 Task: Find connections with filter location Jinhua with filter topic #training with filter profile language Potuguese with filter current company UEM Group Berhad with filter school Sardar Patel University, Vallabh Vidyanagar with filter industry Rail Transportation with filter service category Management Consulting with filter keywords title Graphic Designer
Action: Mouse moved to (522, 66)
Screenshot: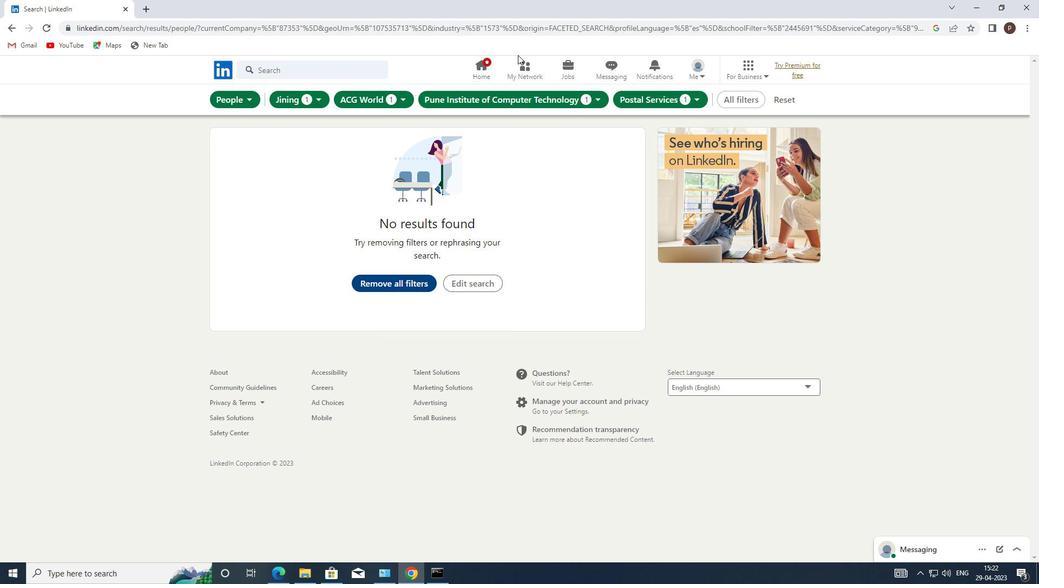 
Action: Mouse pressed left at (522, 66)
Screenshot: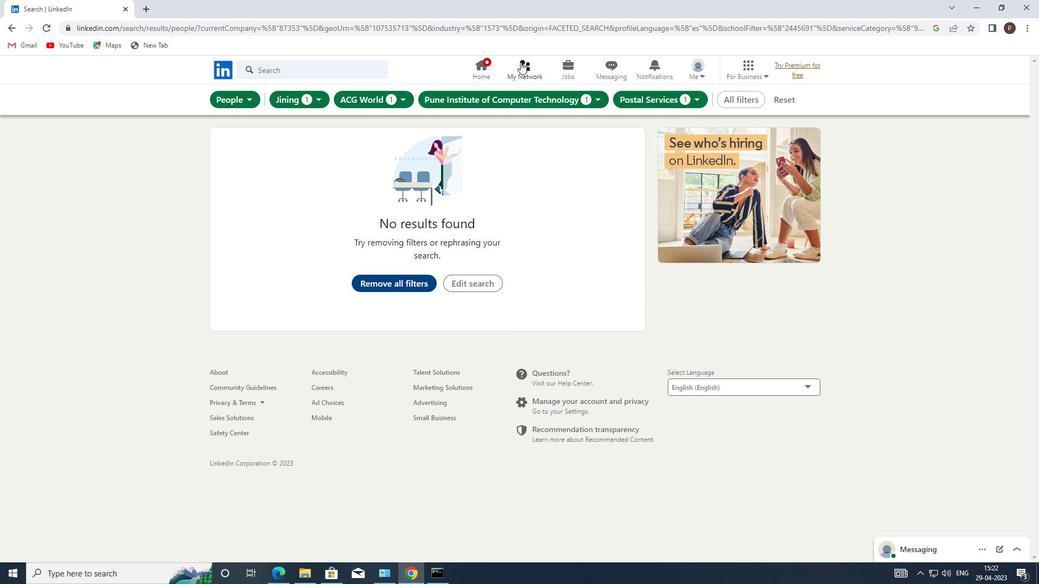 
Action: Mouse moved to (285, 131)
Screenshot: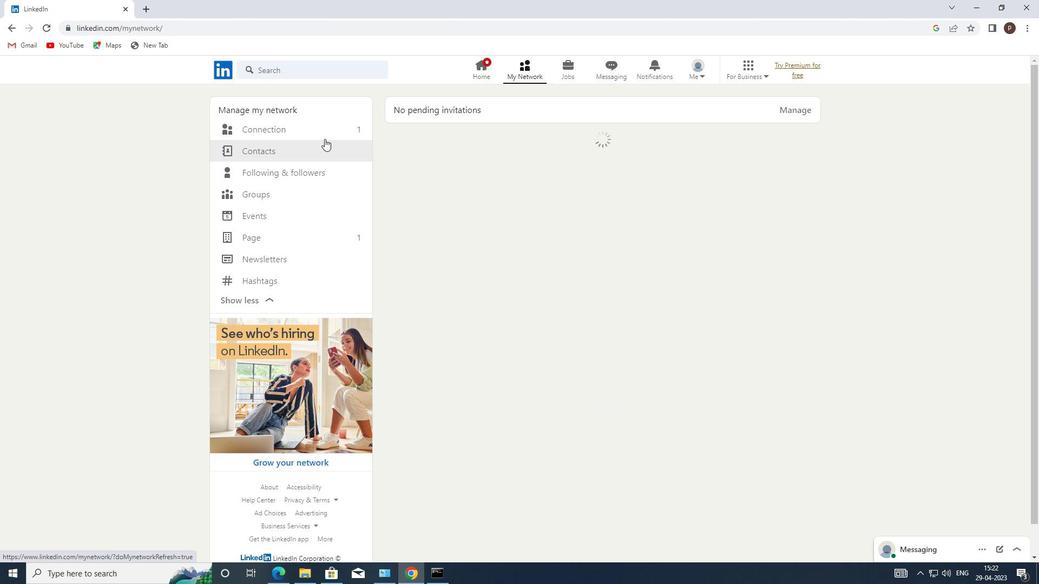 
Action: Mouse pressed left at (285, 131)
Screenshot: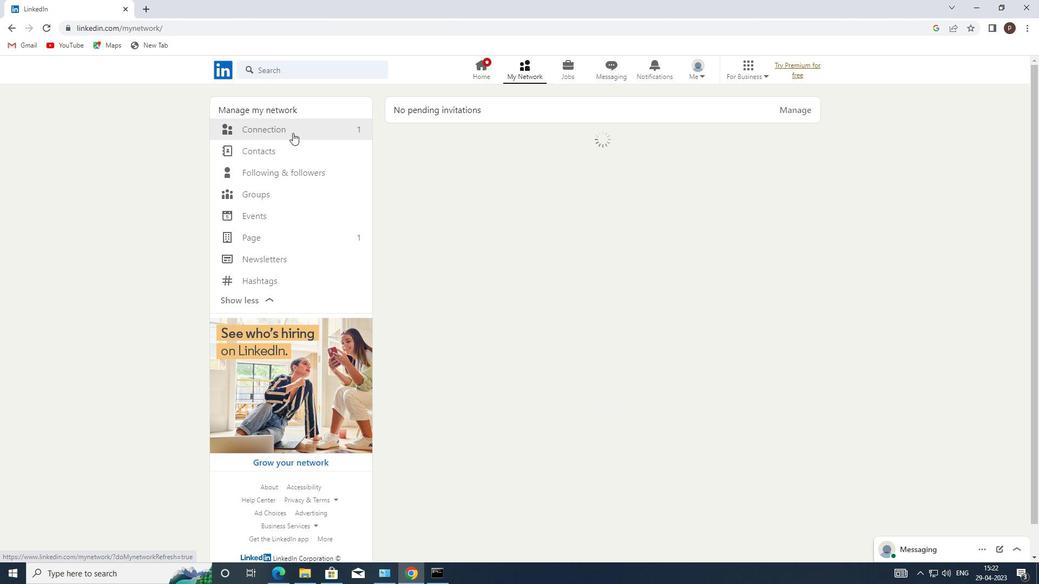 
Action: Mouse moved to (609, 124)
Screenshot: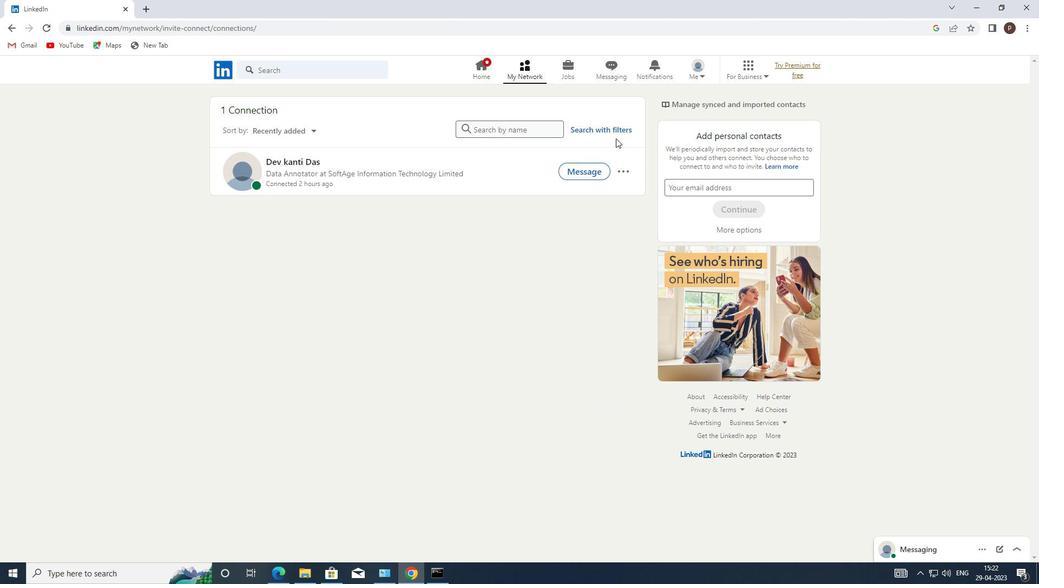 
Action: Mouse pressed left at (609, 124)
Screenshot: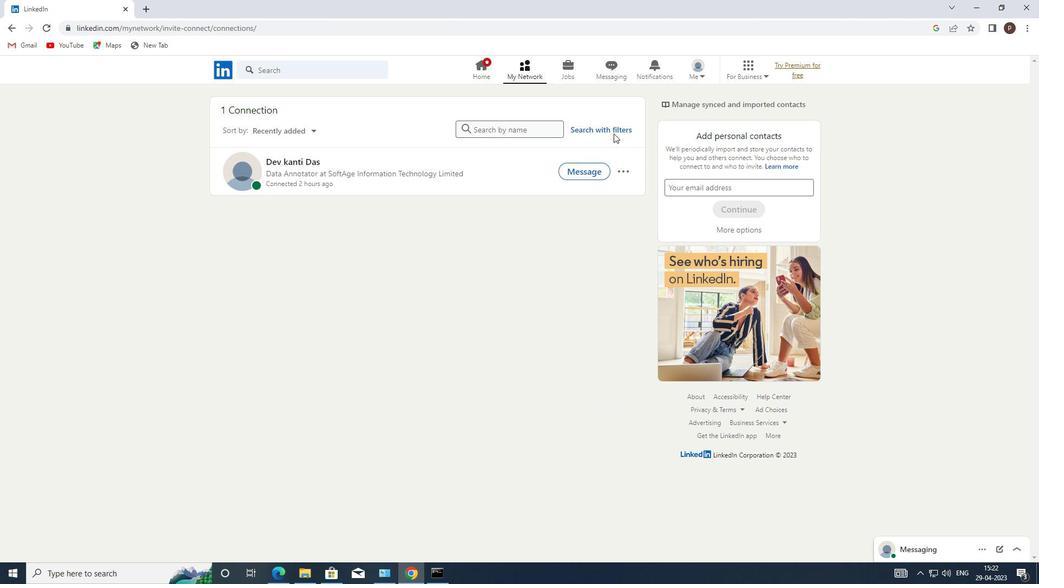 
Action: Mouse moved to (552, 93)
Screenshot: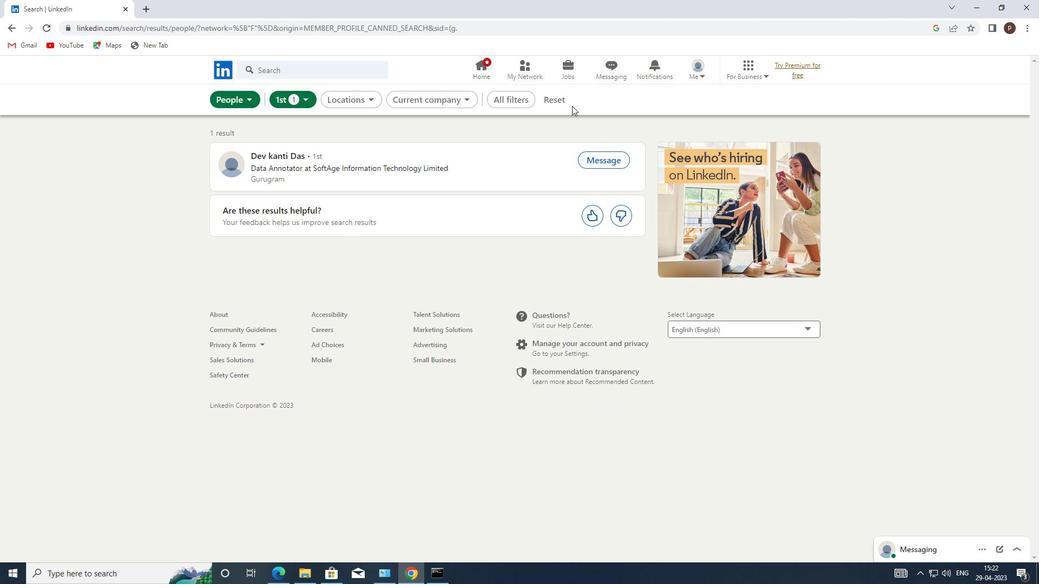 
Action: Mouse pressed left at (552, 93)
Screenshot: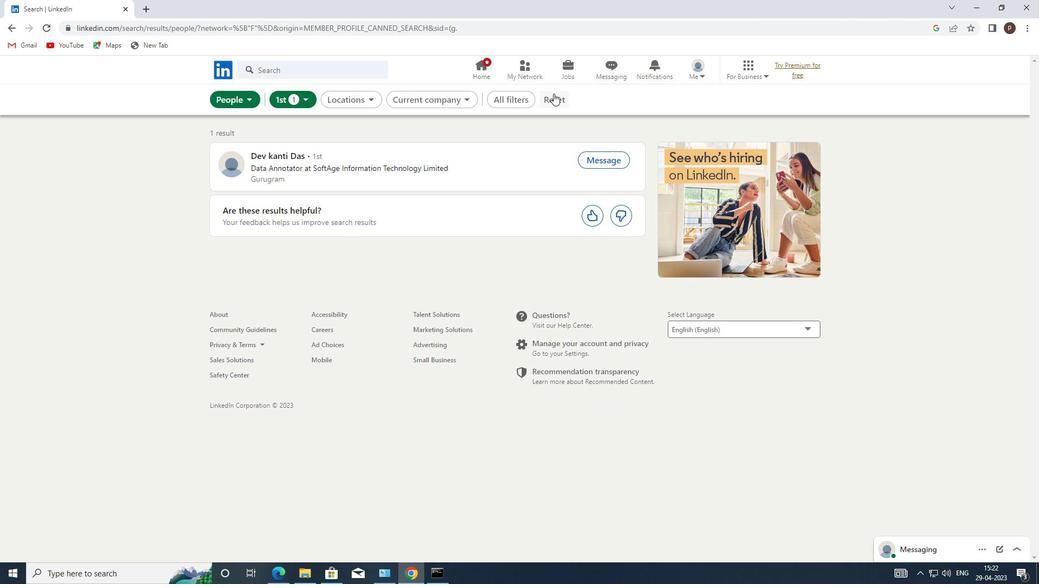 
Action: Mouse moved to (543, 100)
Screenshot: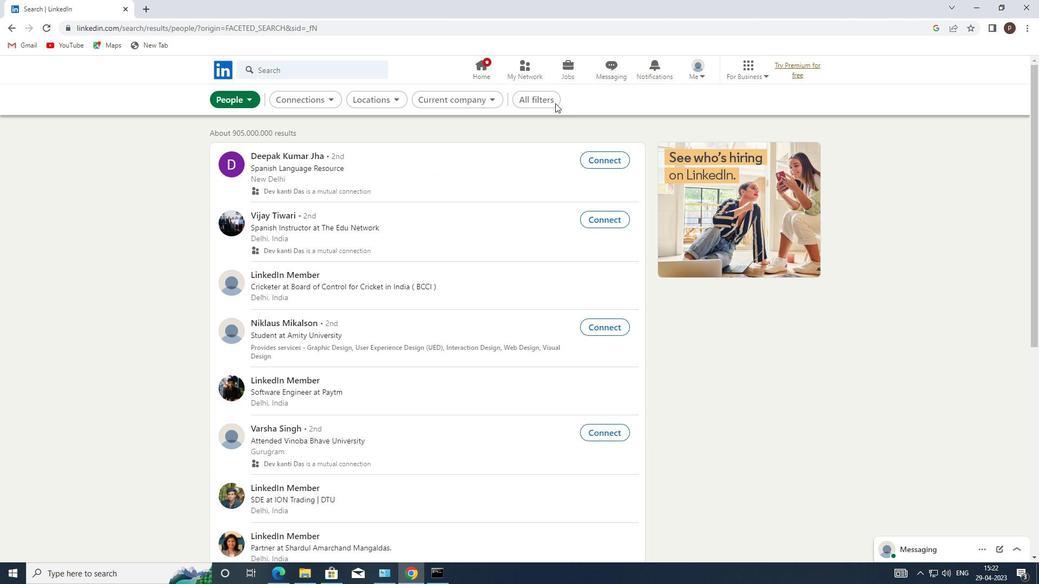 
Action: Mouse pressed left at (543, 100)
Screenshot: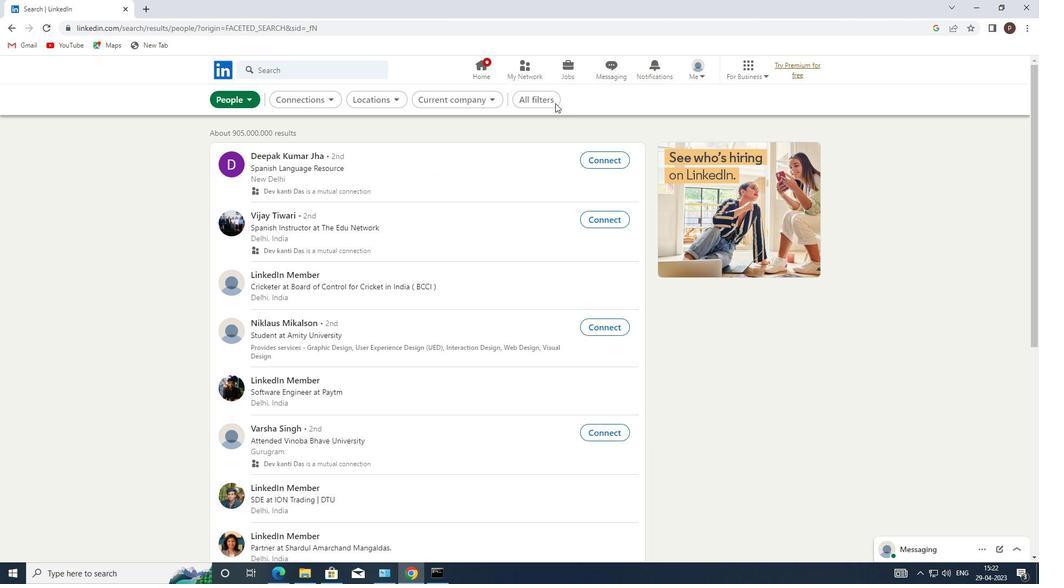 
Action: Mouse moved to (851, 339)
Screenshot: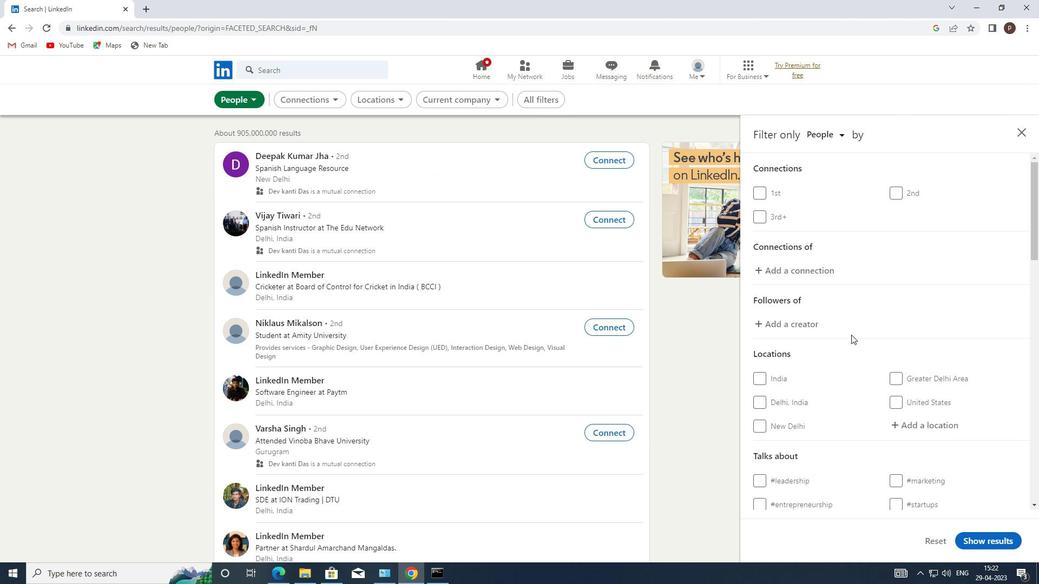 
Action: Mouse scrolled (851, 339) with delta (0, 0)
Screenshot: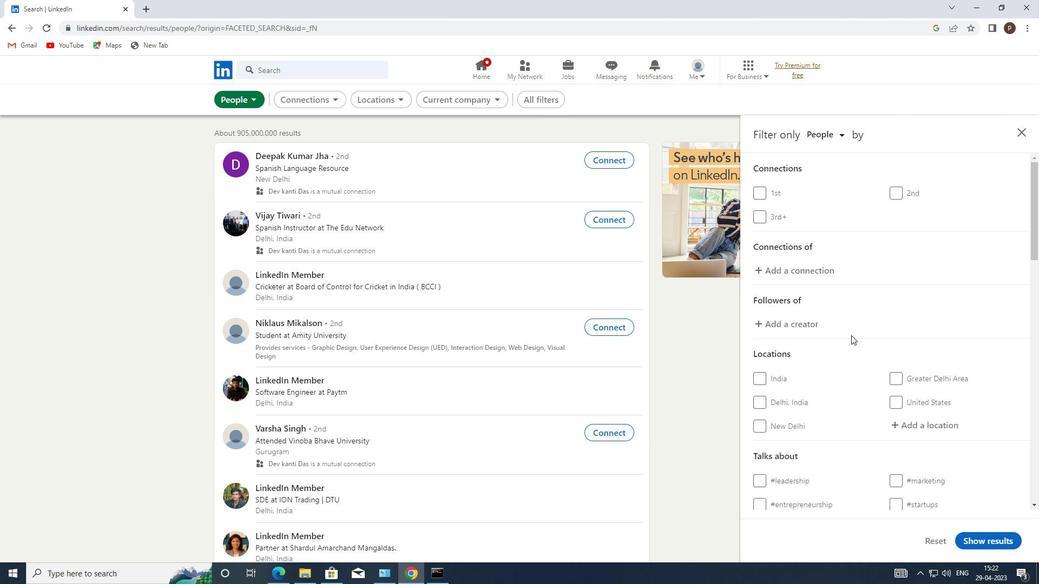 
Action: Mouse scrolled (851, 339) with delta (0, 0)
Screenshot: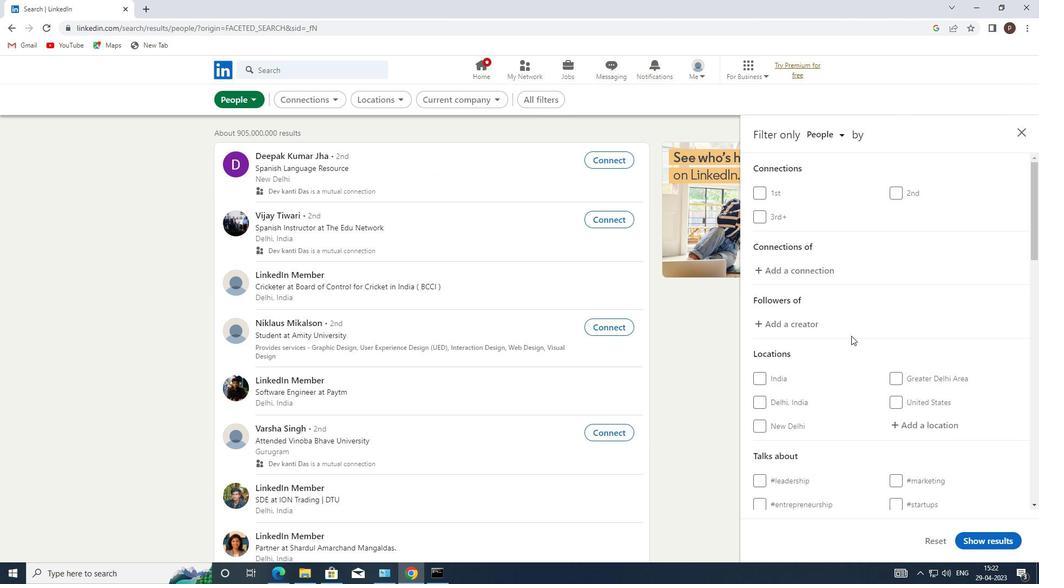 
Action: Mouse moved to (903, 317)
Screenshot: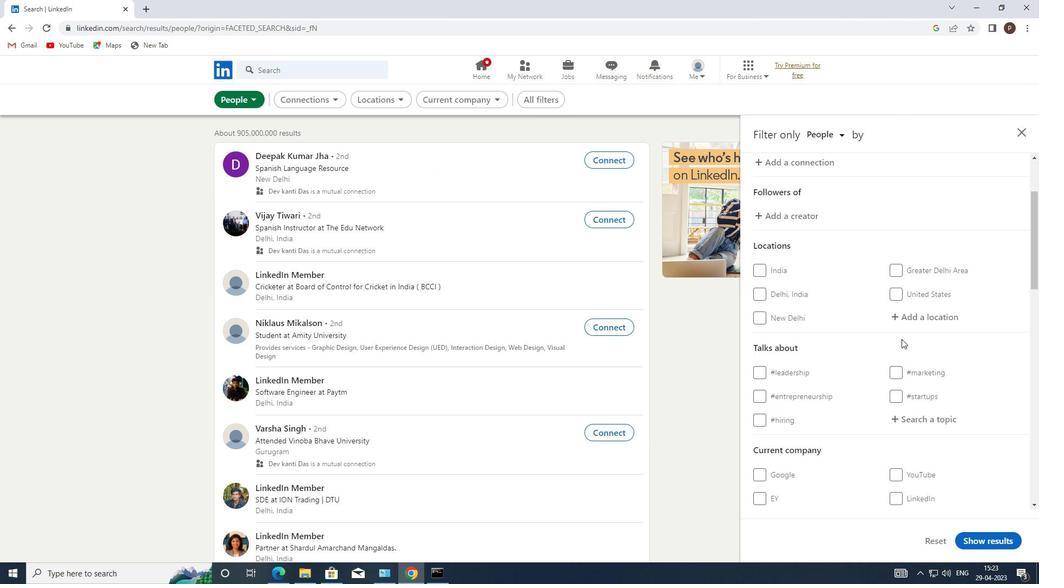 
Action: Mouse pressed left at (903, 317)
Screenshot: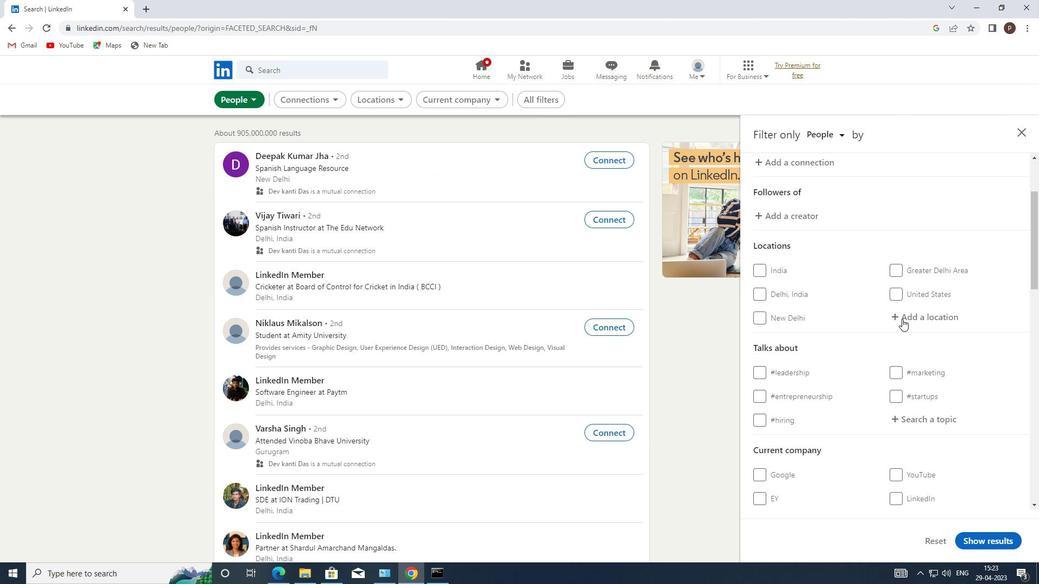 
Action: Key pressed j<Key.caps_lock>inhua
Screenshot: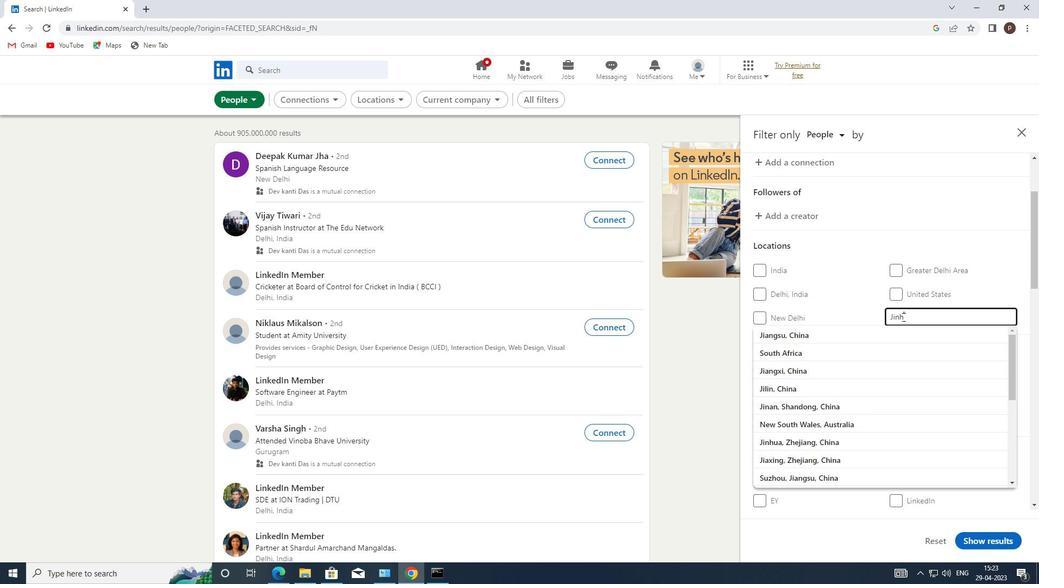 
Action: Mouse moved to (840, 330)
Screenshot: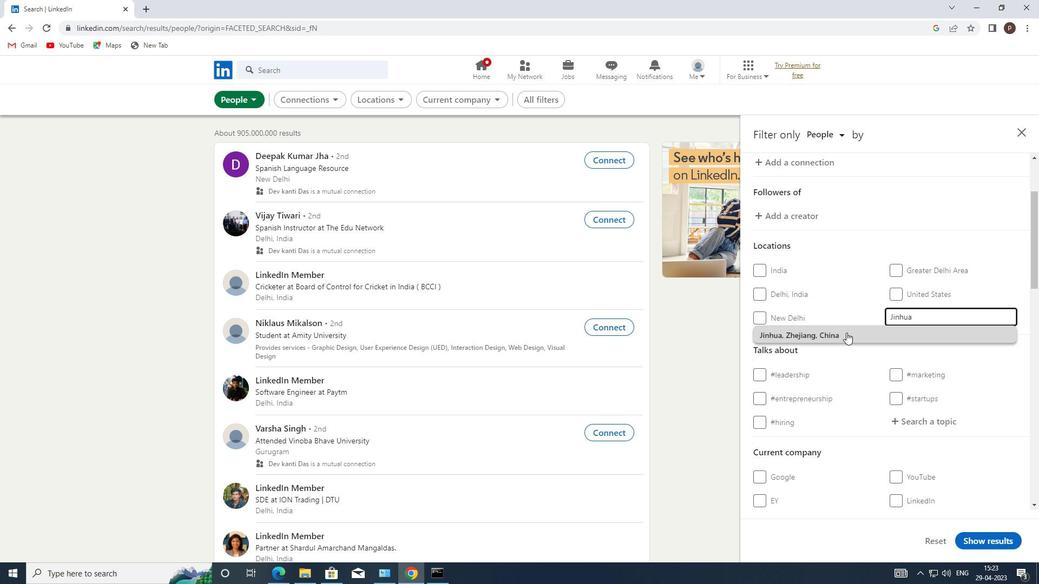 
Action: Mouse pressed left at (840, 330)
Screenshot: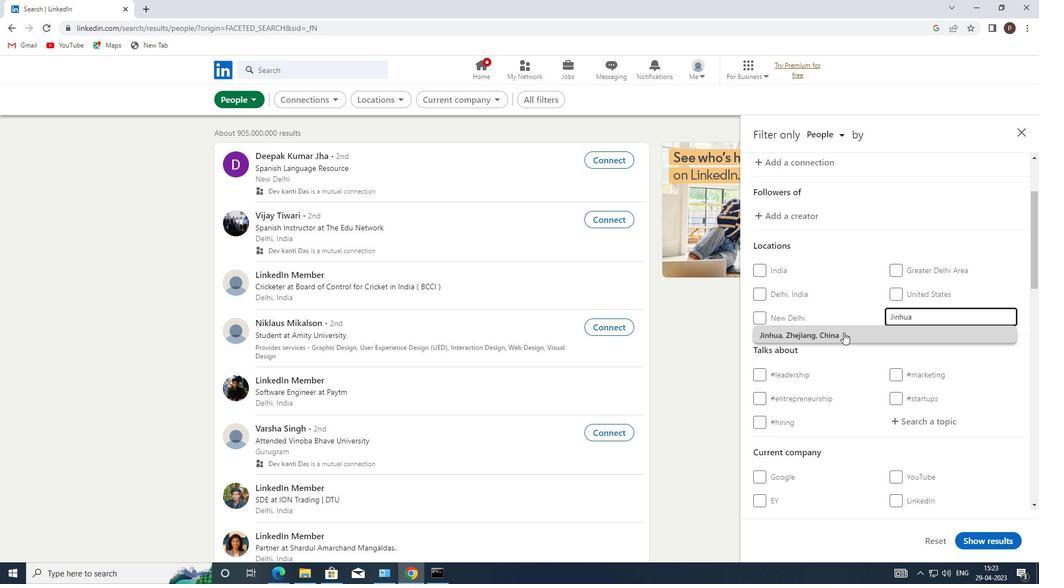 
Action: Mouse moved to (895, 390)
Screenshot: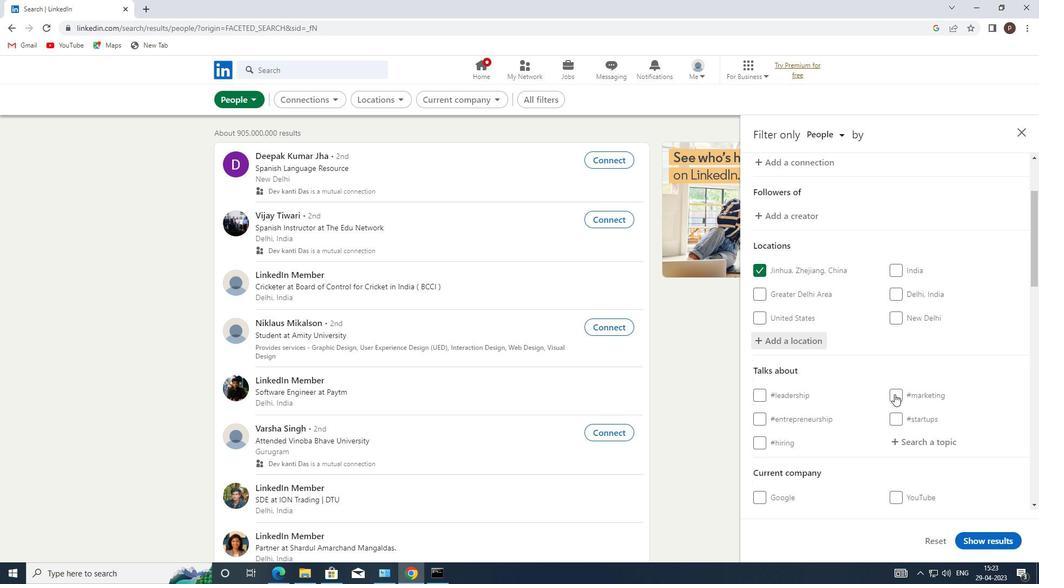 
Action: Mouse scrolled (895, 390) with delta (0, 0)
Screenshot: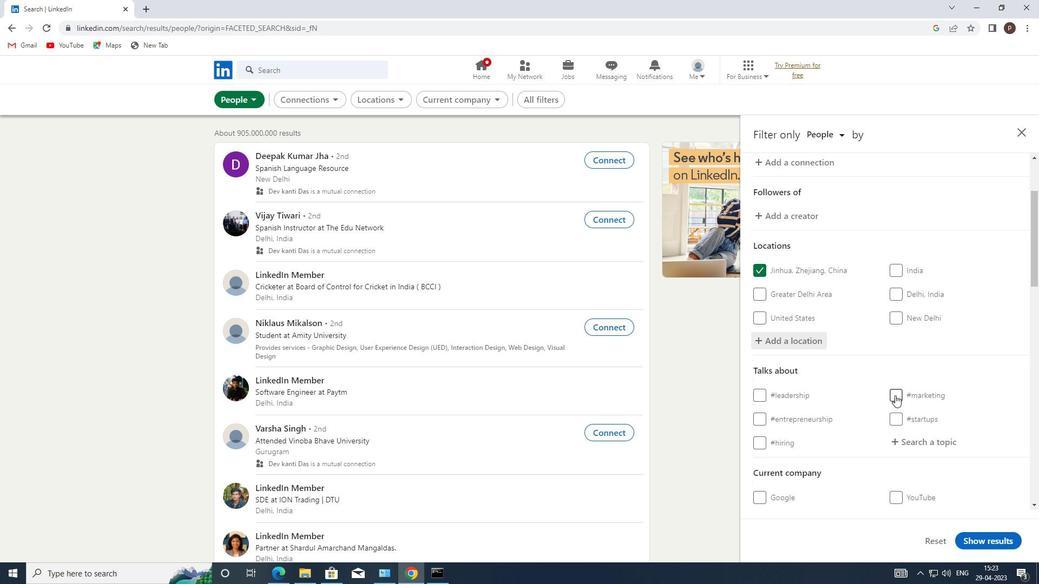 
Action: Mouse moved to (900, 384)
Screenshot: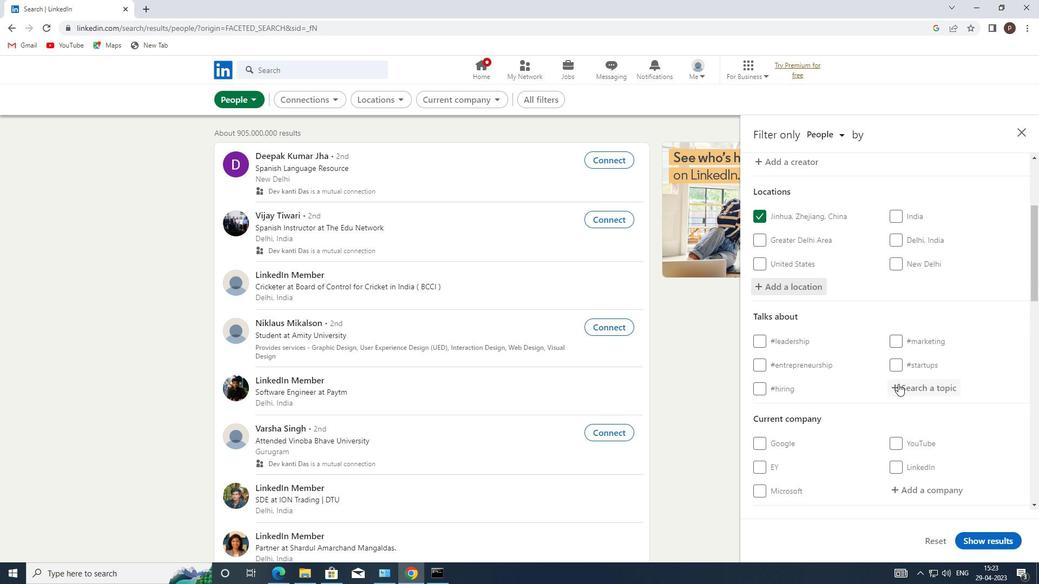 
Action: Mouse pressed left at (900, 384)
Screenshot: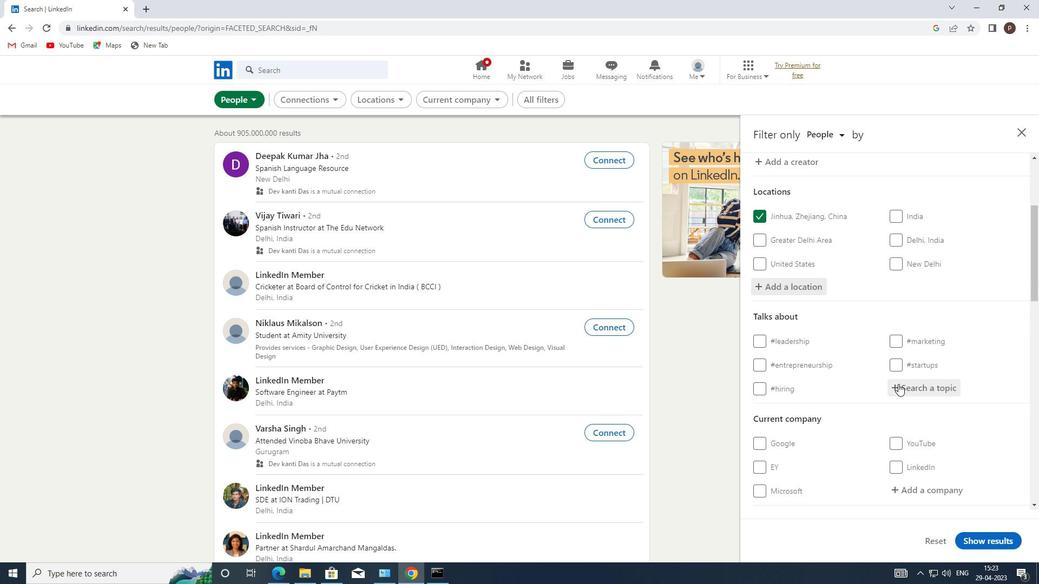 
Action: Key pressed <Key.shift>#TRAINING
Screenshot: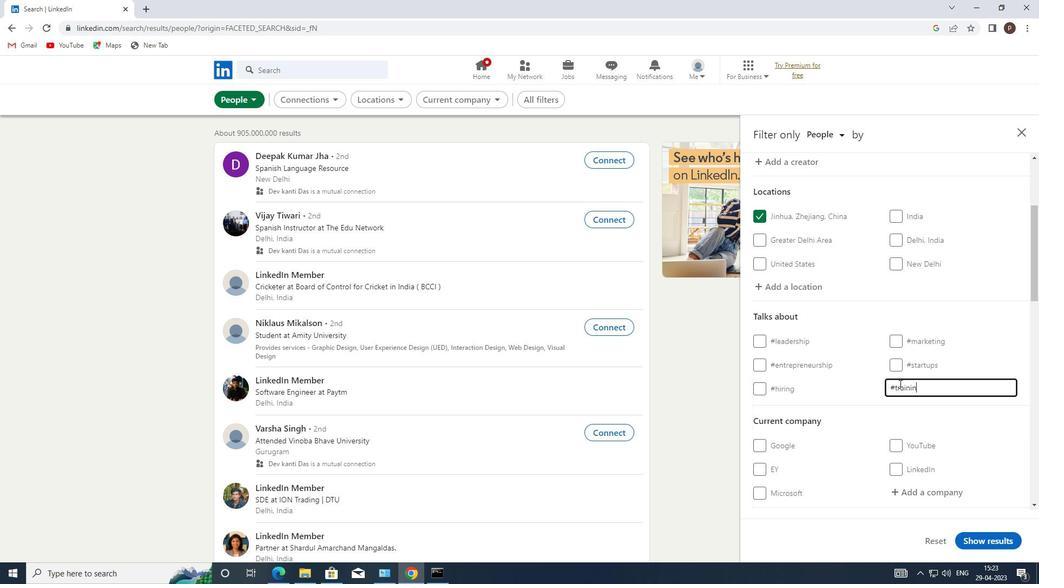 
Action: Mouse moved to (878, 396)
Screenshot: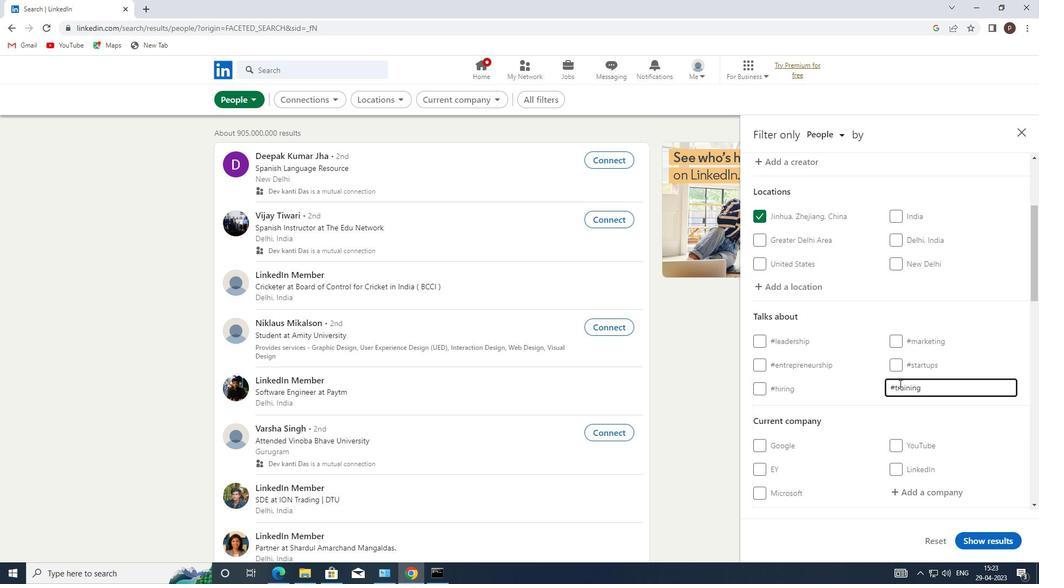 
Action: Mouse scrolled (878, 395) with delta (0, 0)
Screenshot: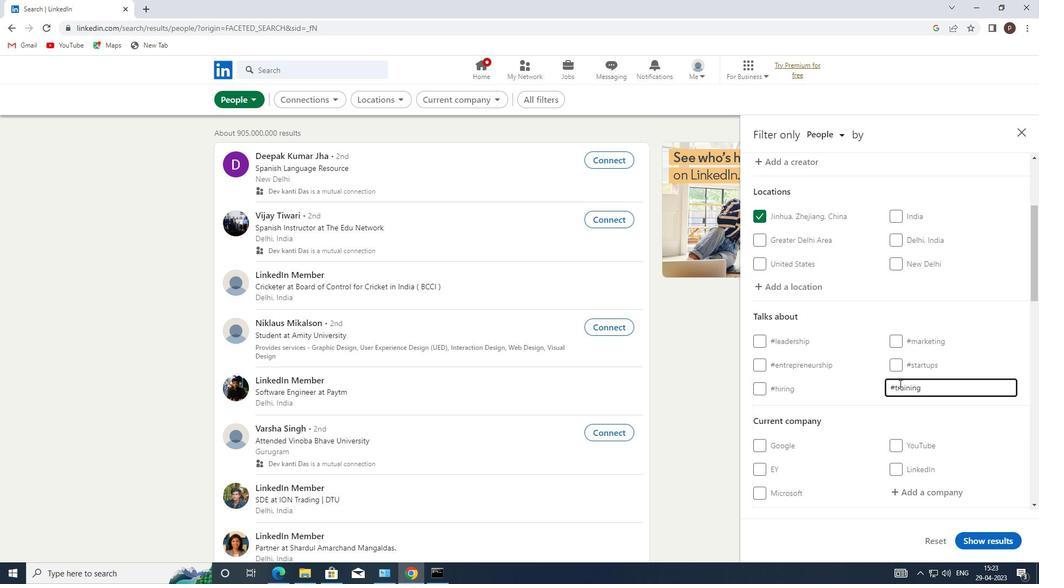 
Action: Mouse moved to (859, 398)
Screenshot: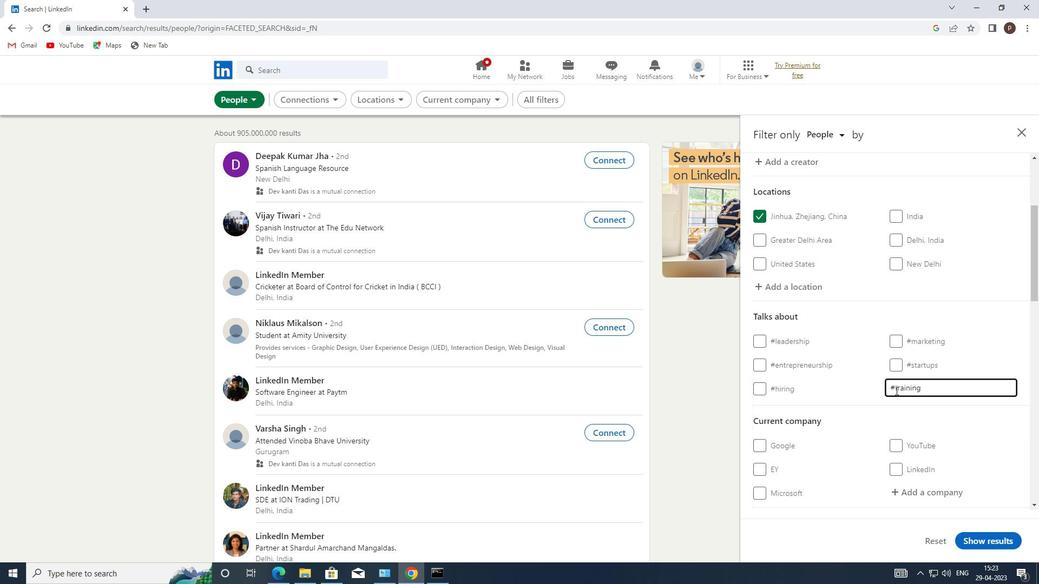 
Action: Mouse scrolled (859, 398) with delta (0, 0)
Screenshot: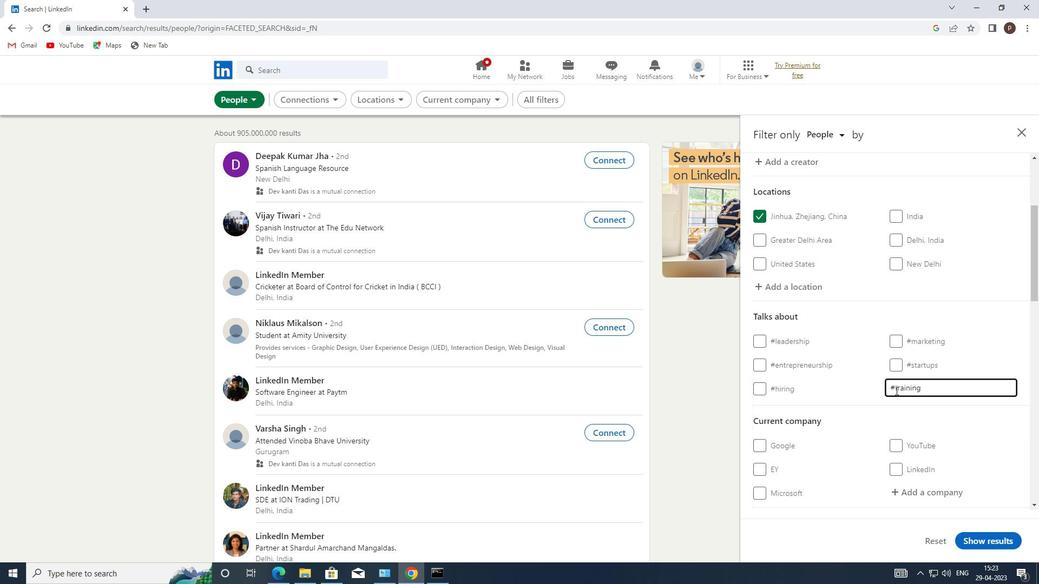 
Action: Mouse scrolled (859, 398) with delta (0, 0)
Screenshot: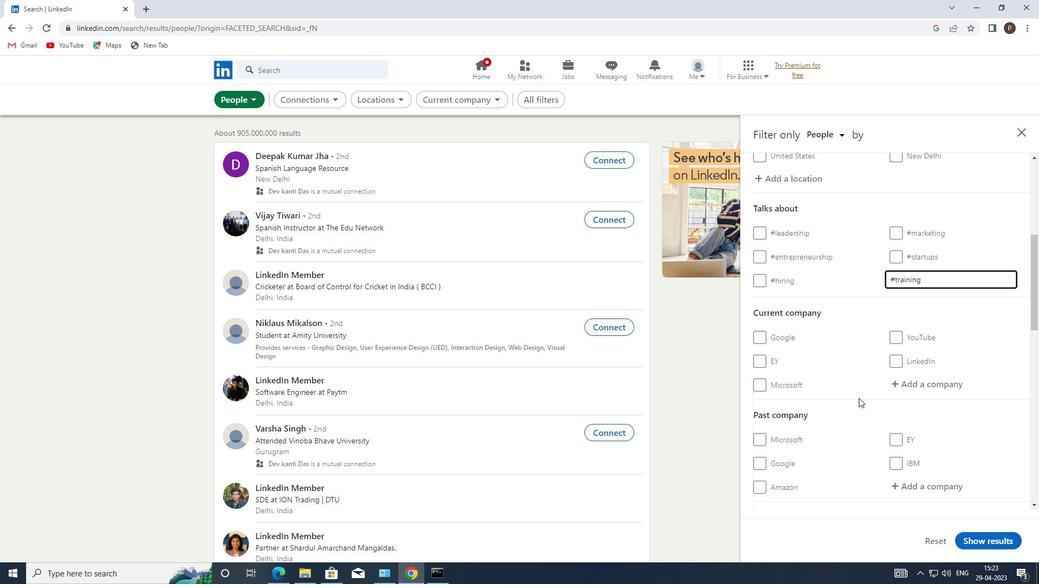 
Action: Mouse scrolled (859, 398) with delta (0, 0)
Screenshot: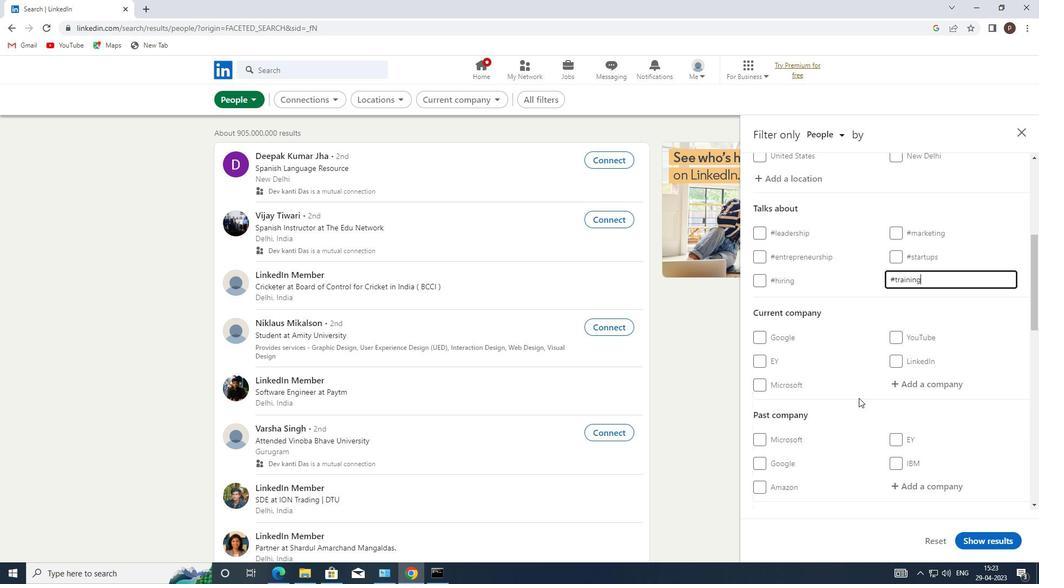 
Action: Mouse scrolled (859, 398) with delta (0, 0)
Screenshot: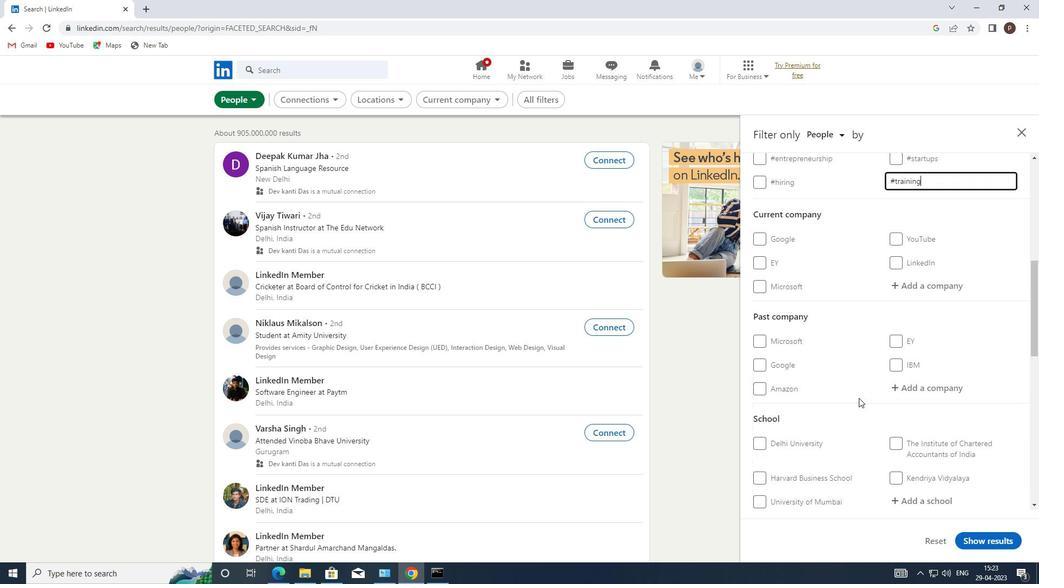 
Action: Mouse scrolled (859, 398) with delta (0, 0)
Screenshot: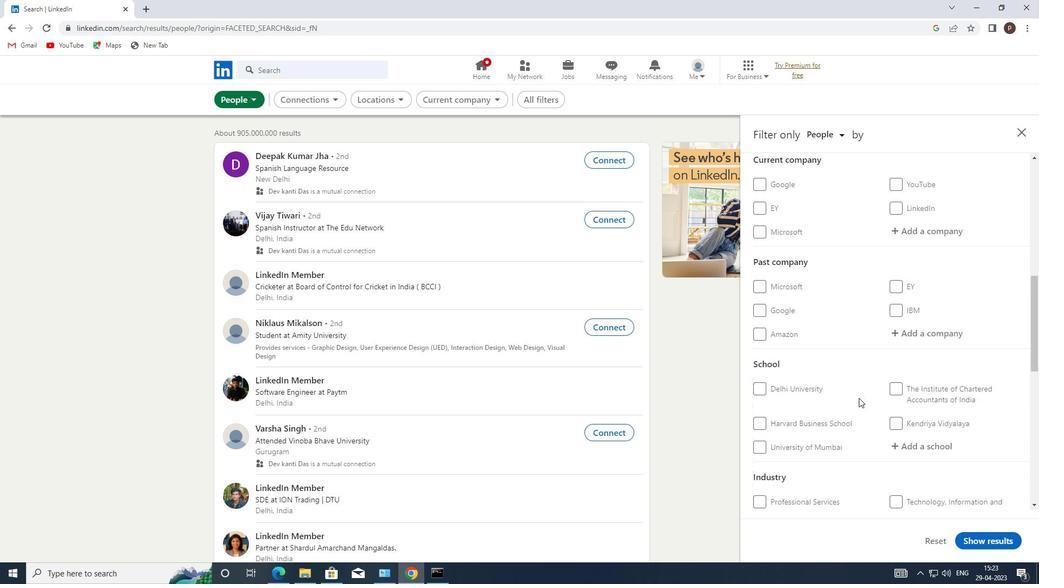 
Action: Mouse scrolled (859, 398) with delta (0, 0)
Screenshot: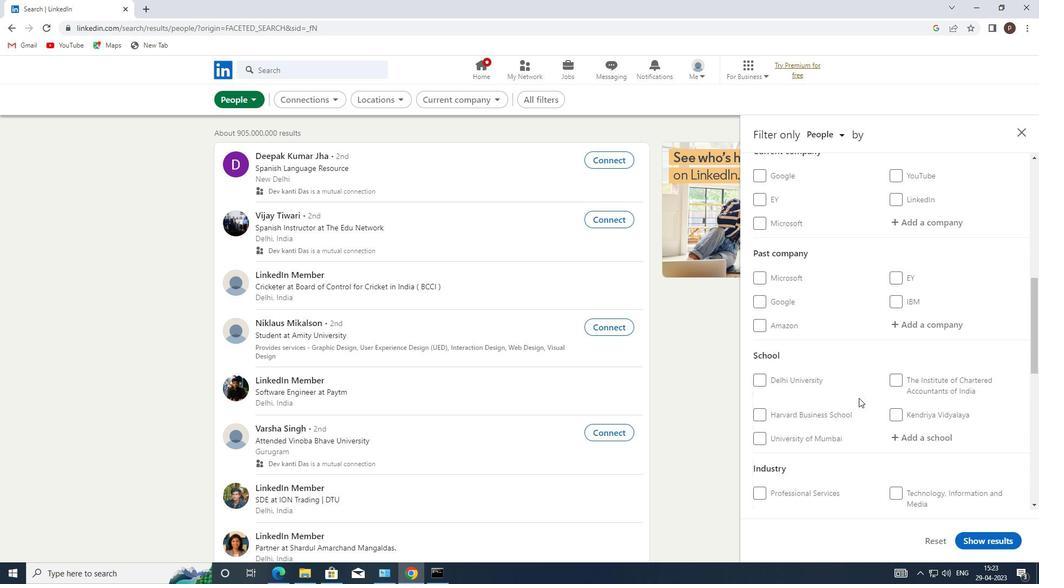 
Action: Mouse scrolled (859, 398) with delta (0, 0)
Screenshot: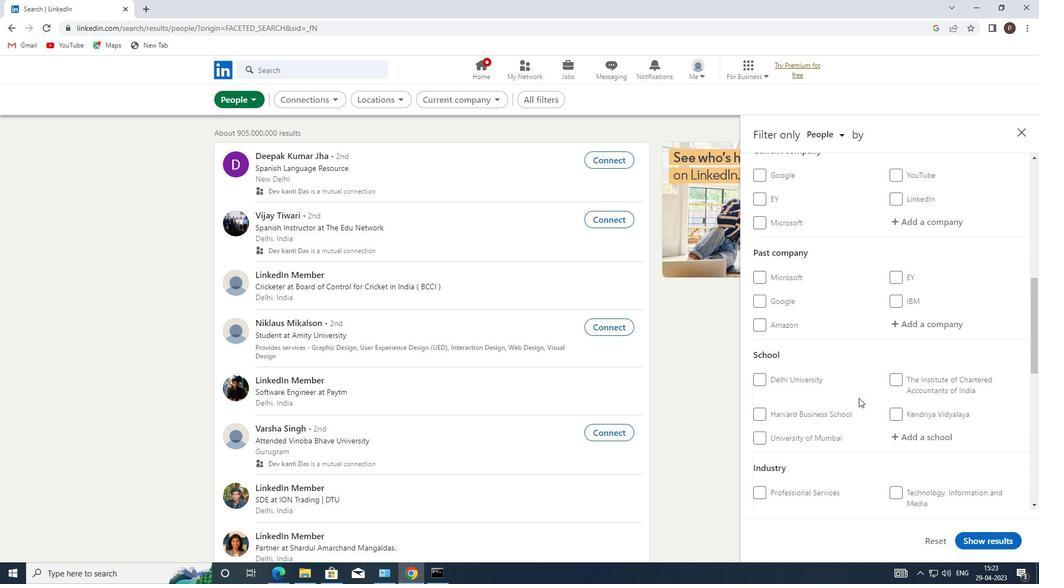 
Action: Mouse moved to (900, 477)
Screenshot: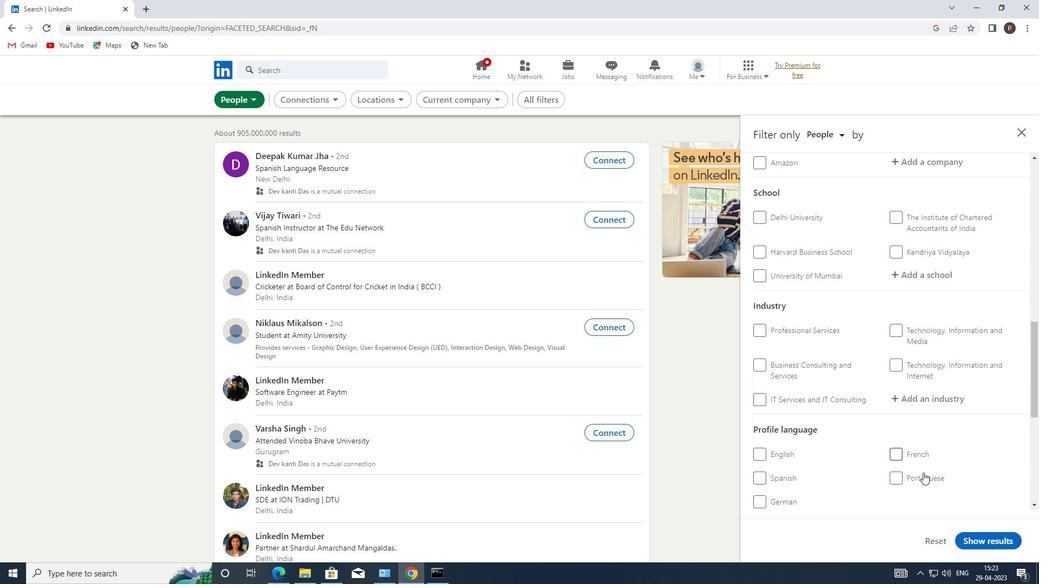 
Action: Mouse pressed left at (900, 477)
Screenshot: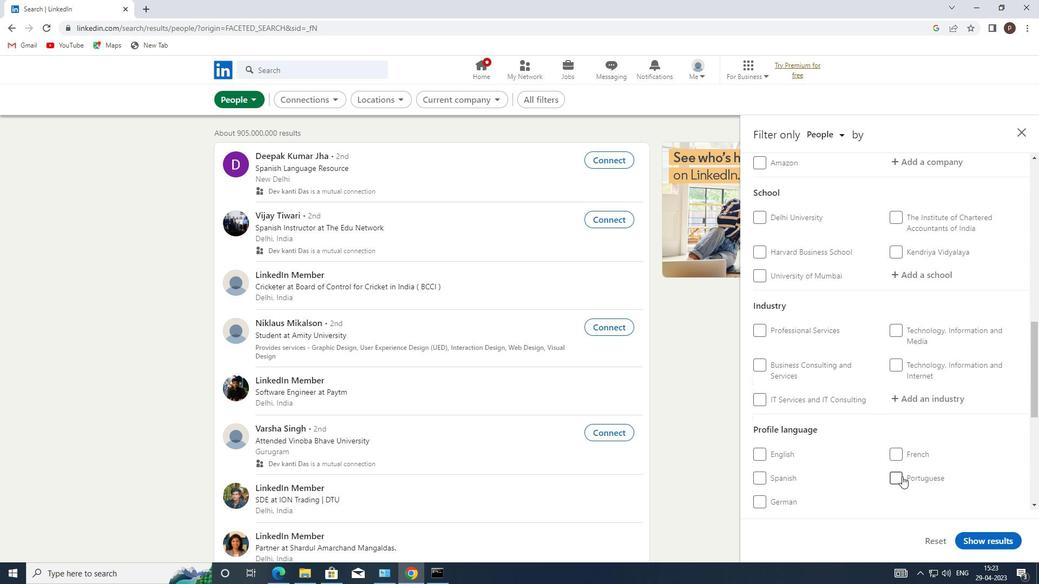 
Action: Mouse moved to (889, 390)
Screenshot: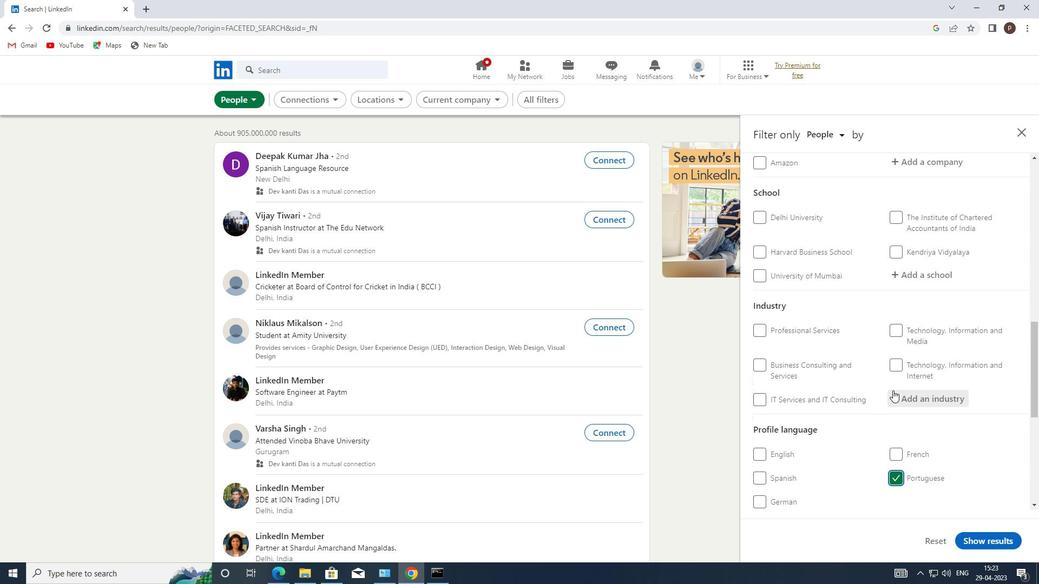 
Action: Mouse scrolled (889, 391) with delta (0, 0)
Screenshot: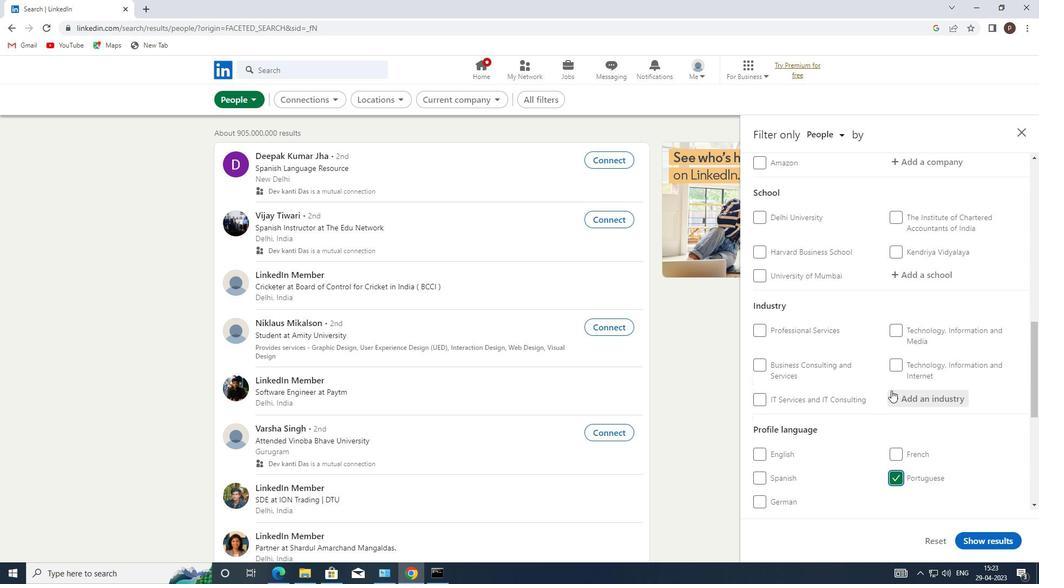 
Action: Mouse scrolled (889, 391) with delta (0, 0)
Screenshot: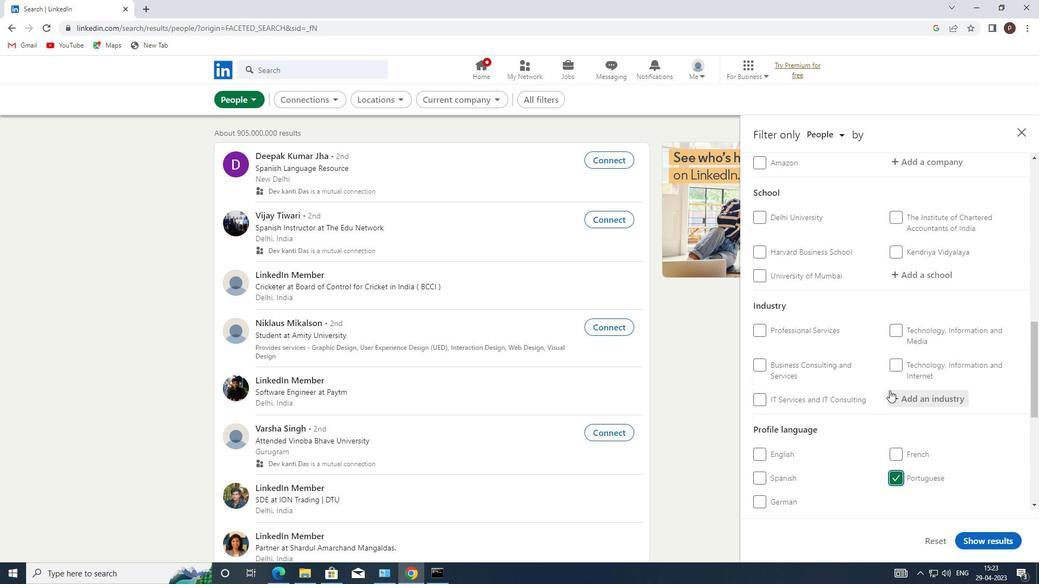 
Action: Mouse moved to (887, 392)
Screenshot: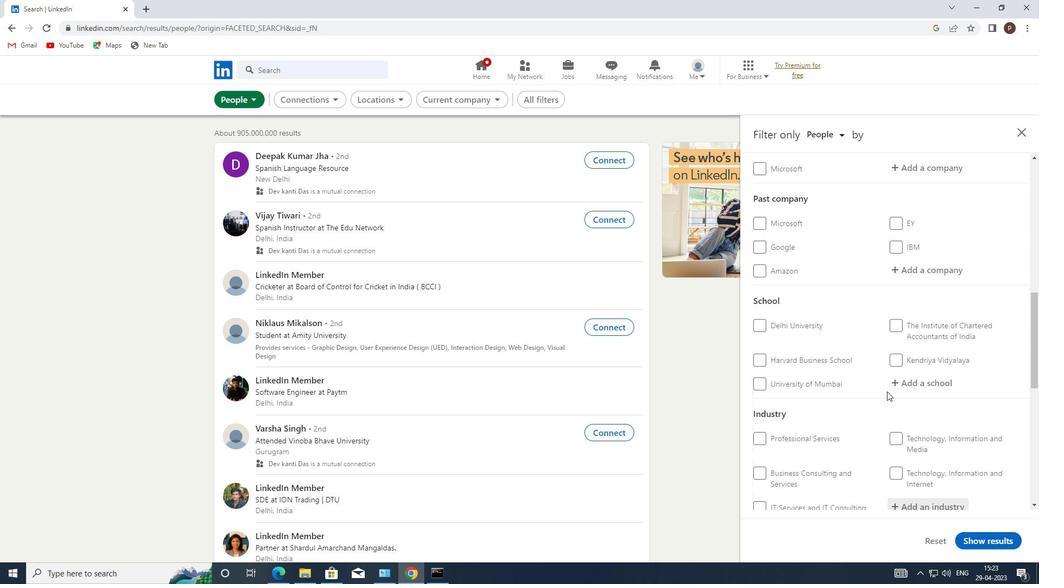 
Action: Mouse scrolled (887, 392) with delta (0, 0)
Screenshot: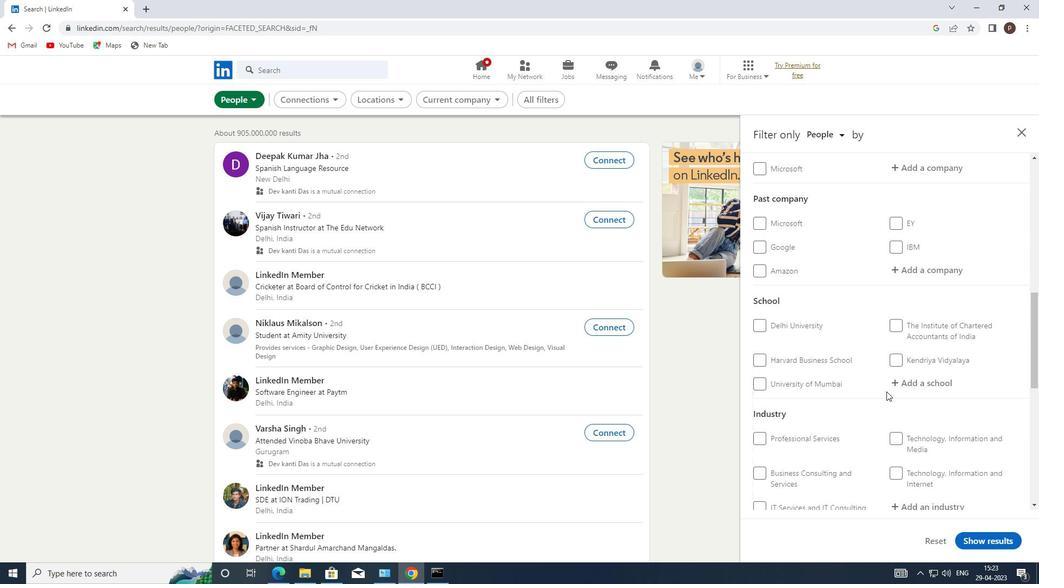 
Action: Mouse scrolled (887, 392) with delta (0, 0)
Screenshot: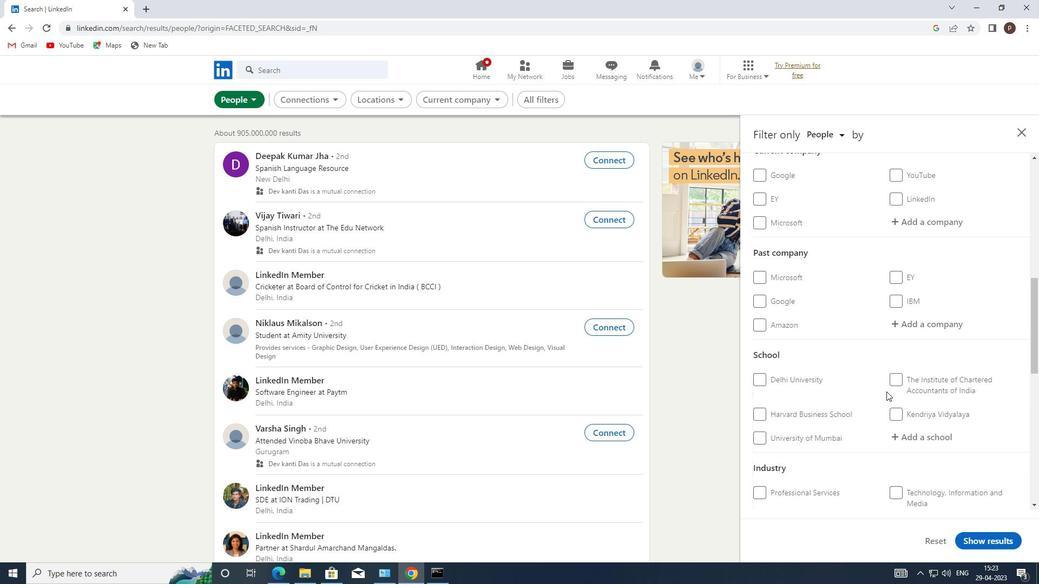 
Action: Mouse scrolled (887, 392) with delta (0, 0)
Screenshot: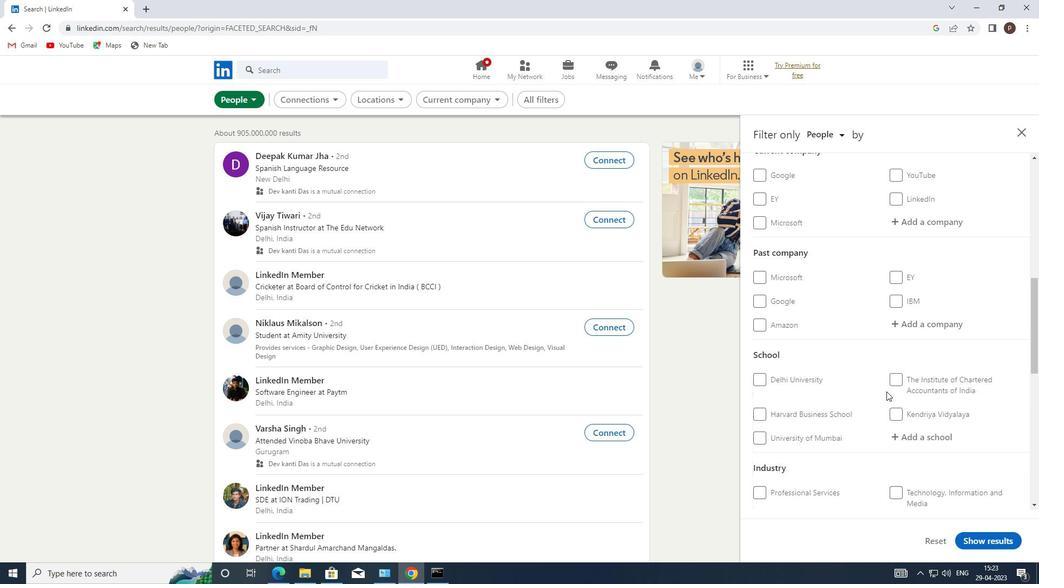 
Action: Mouse moved to (913, 336)
Screenshot: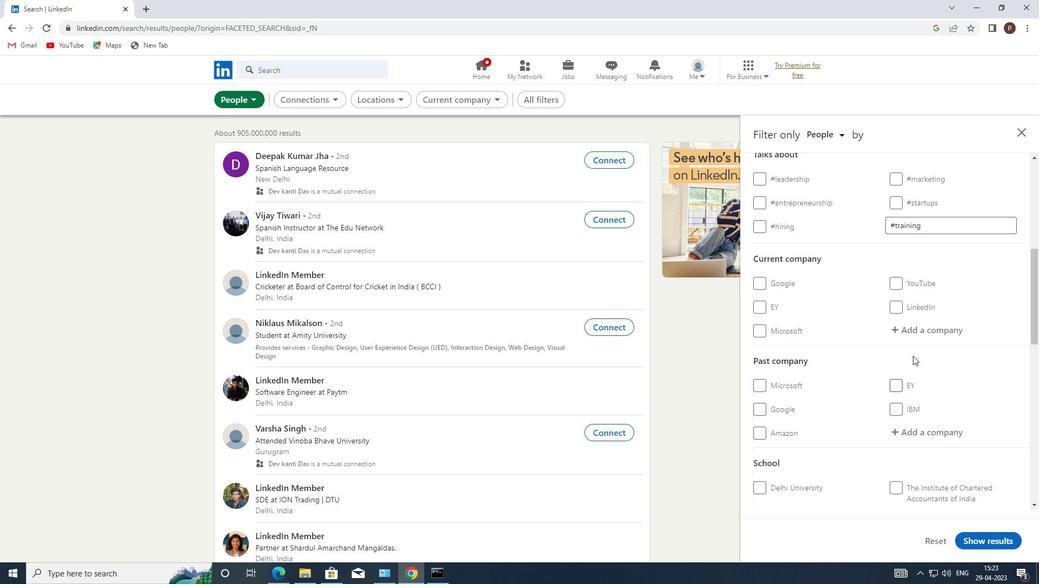 
Action: Mouse pressed left at (913, 336)
Screenshot: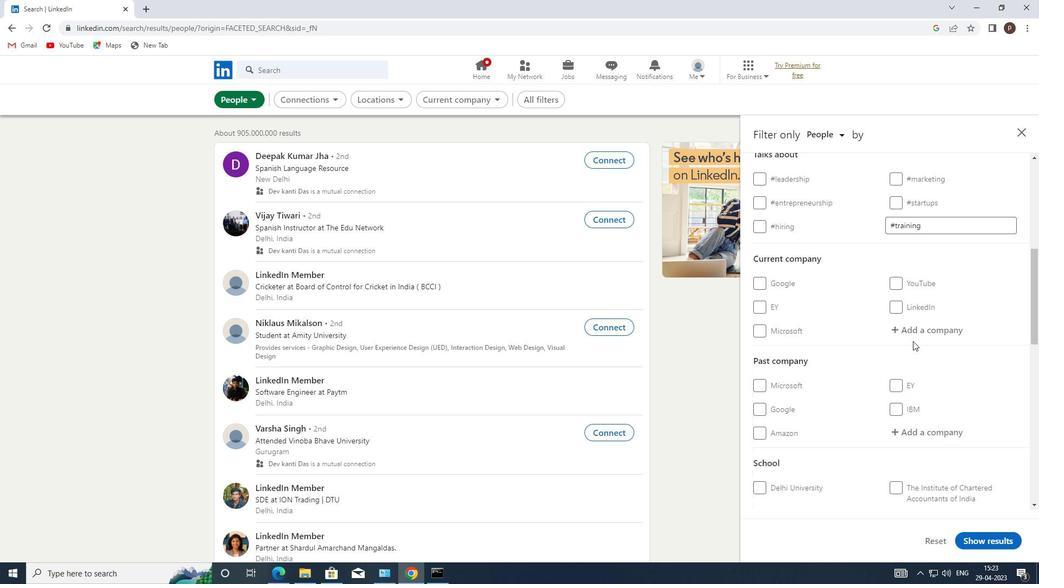 
Action: Key pressed <Key.caps_lock>UEM<Key.space>G<Key.caps_lock>ROUP
Screenshot: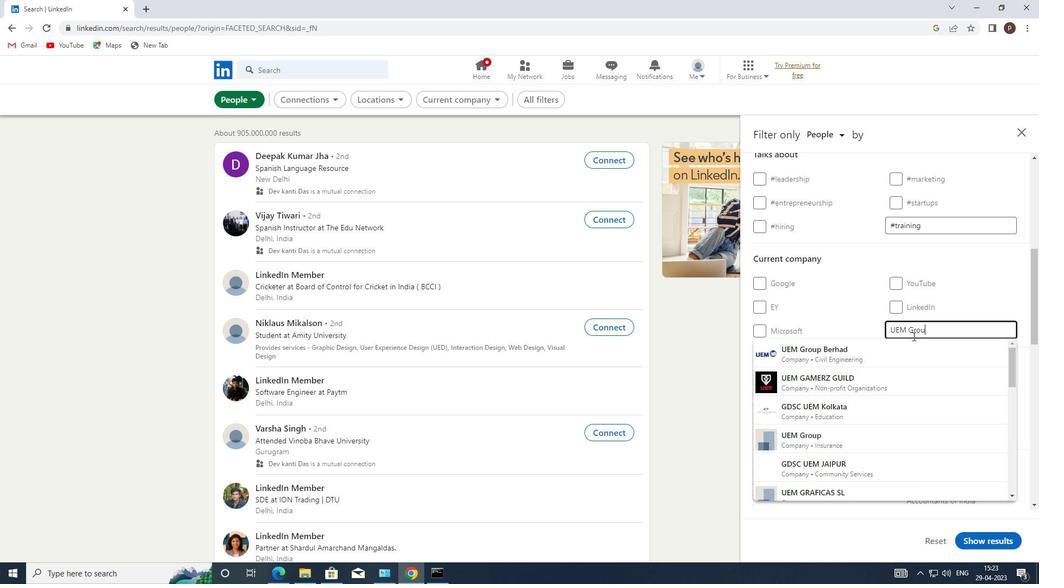 
Action: Mouse moved to (861, 347)
Screenshot: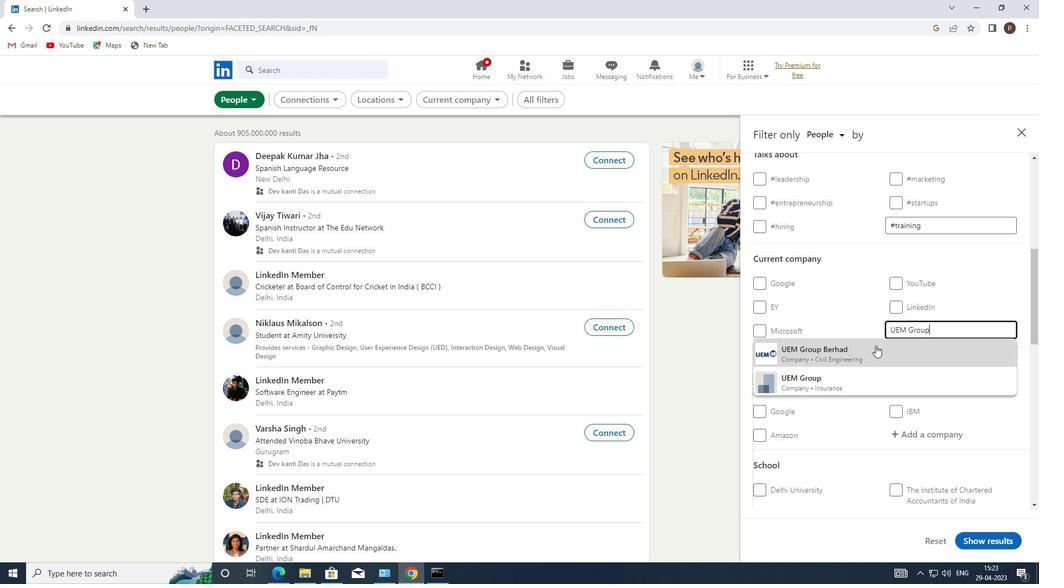 
Action: Mouse pressed left at (861, 347)
Screenshot: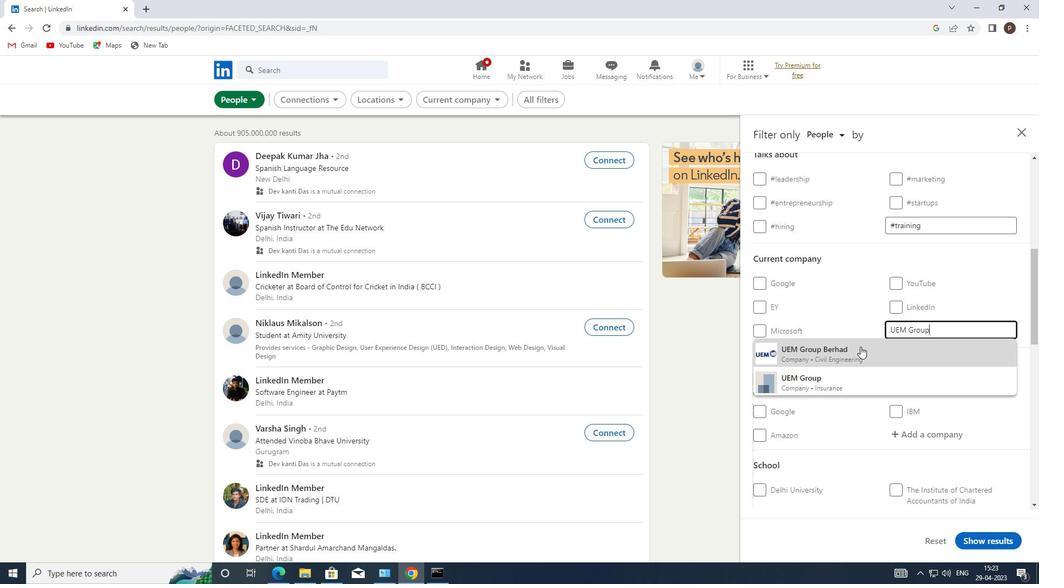 
Action: Mouse moved to (817, 347)
Screenshot: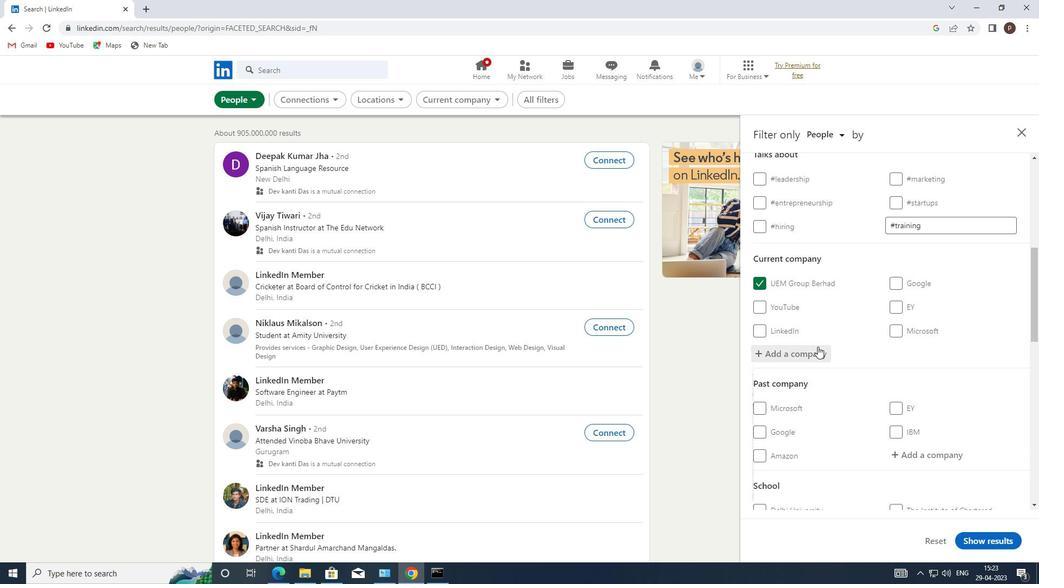 
Action: Mouse scrolled (817, 346) with delta (0, 0)
Screenshot: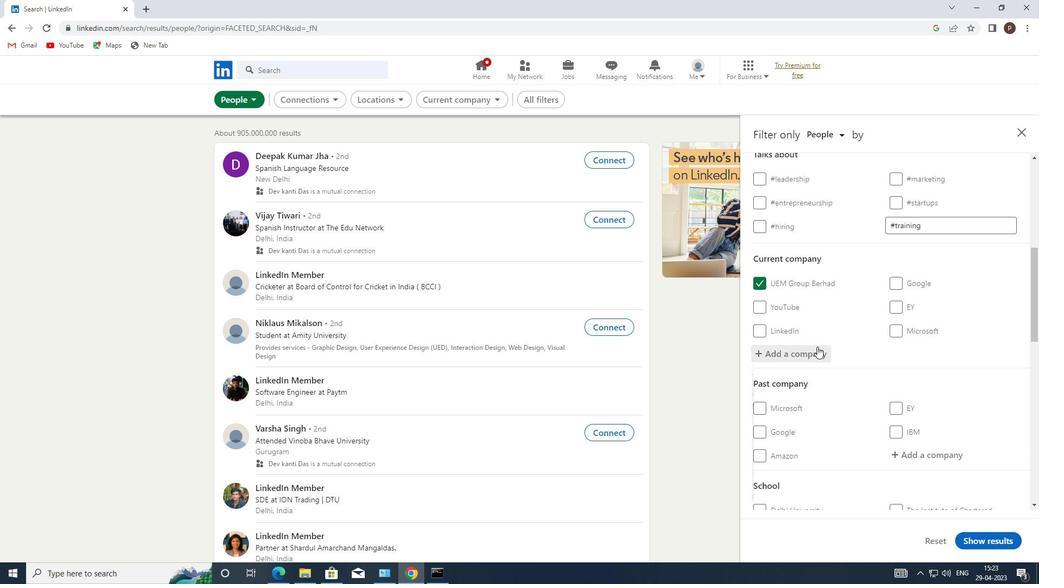 
Action: Mouse scrolled (817, 346) with delta (0, 0)
Screenshot: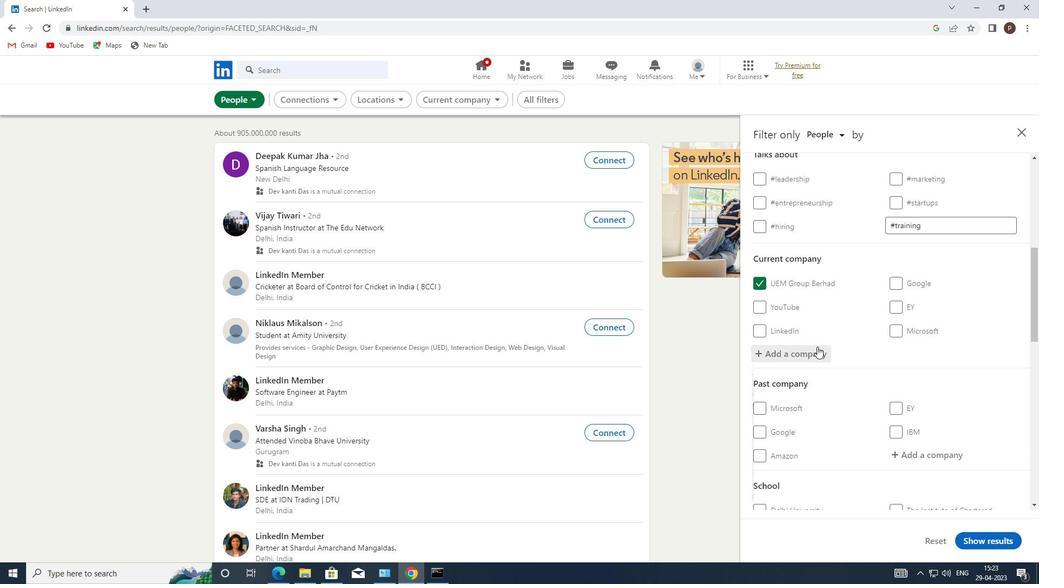 
Action: Mouse moved to (836, 357)
Screenshot: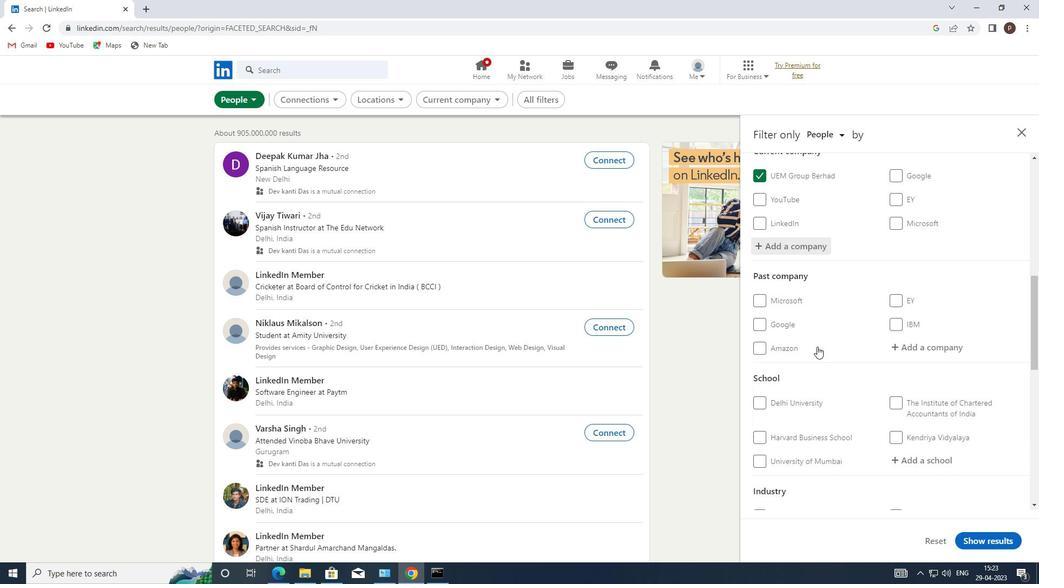 
Action: Mouse scrolled (836, 357) with delta (0, 0)
Screenshot: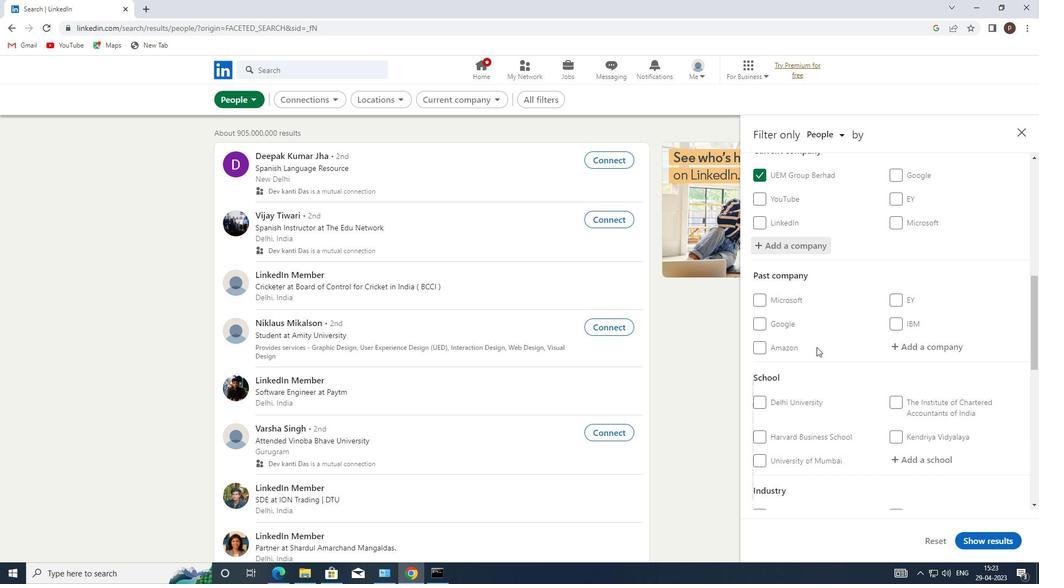 
Action: Mouse moved to (915, 402)
Screenshot: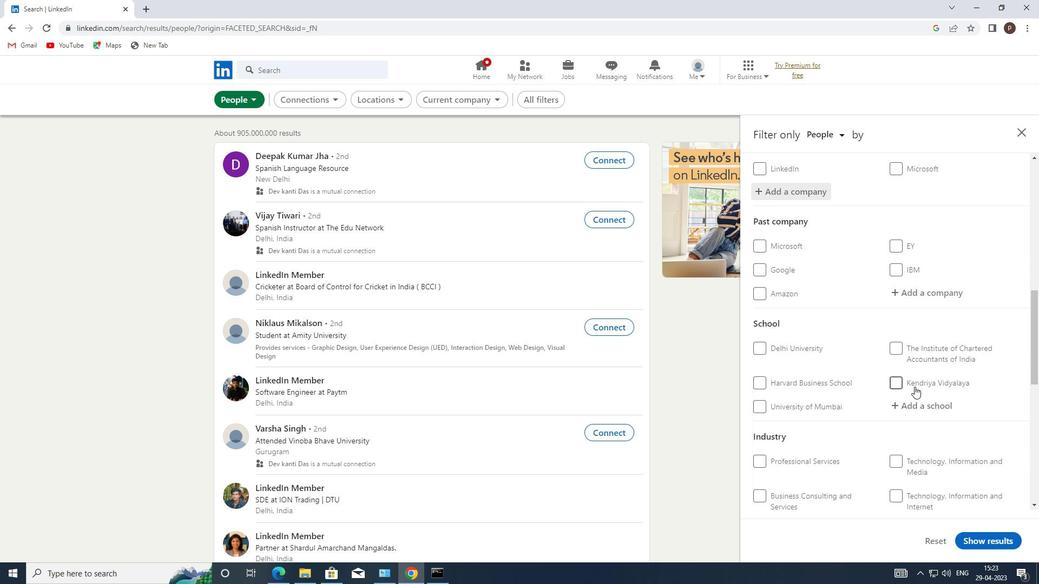 
Action: Mouse pressed left at (915, 402)
Screenshot: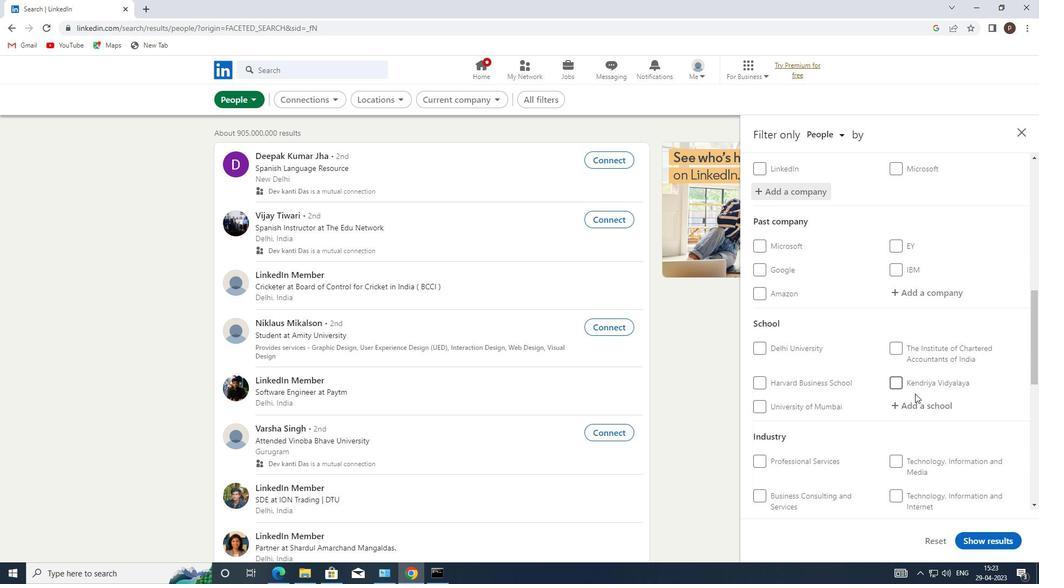 
Action: Mouse pressed left at (915, 402)
Screenshot: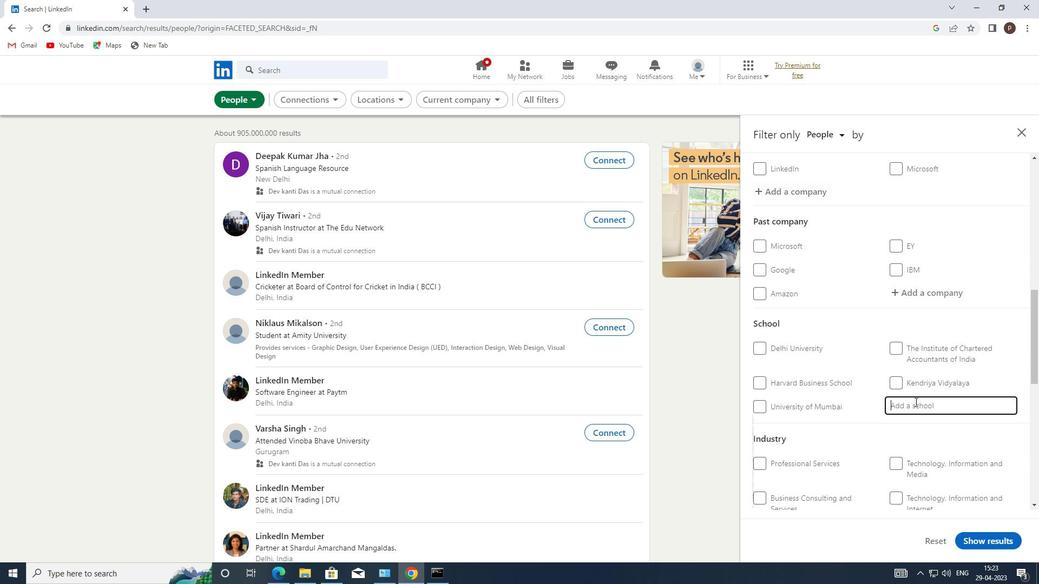 
Action: Key pressed <Key.caps_lock>S<Key.caps_lock>ARDAR<Key.space>
Screenshot: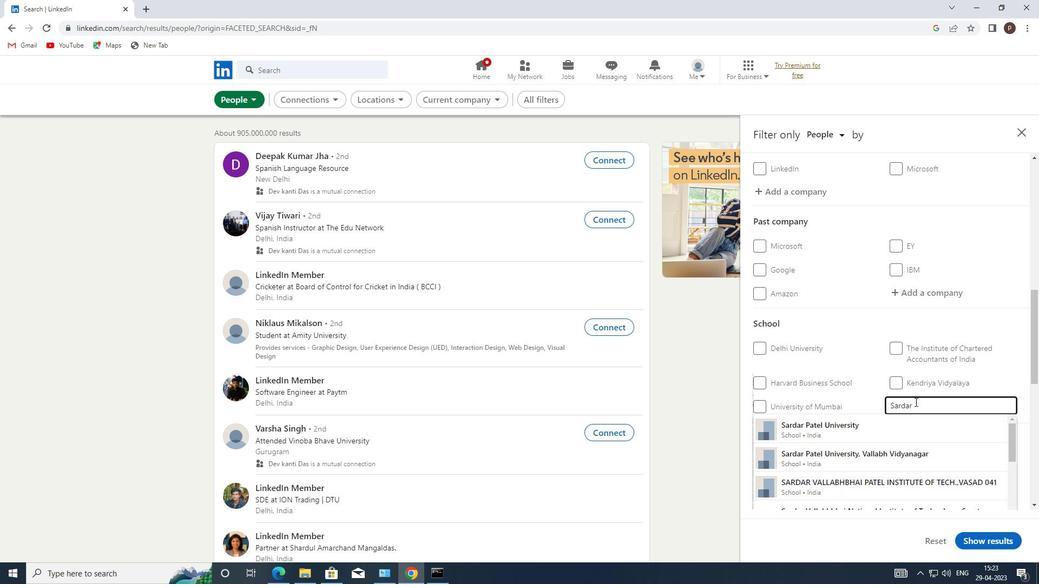 
Action: Mouse moved to (904, 454)
Screenshot: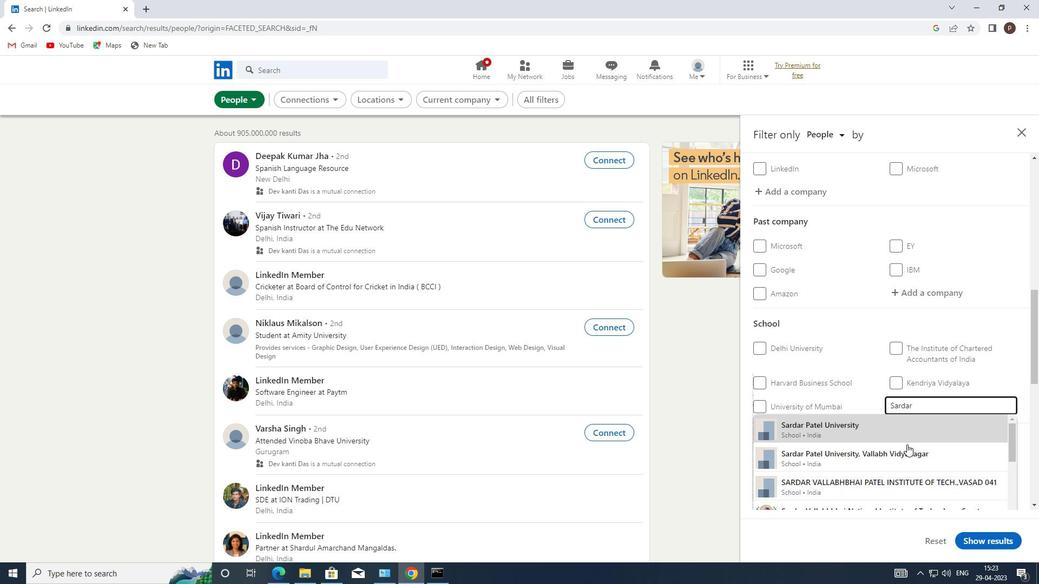 
Action: Mouse pressed left at (904, 454)
Screenshot: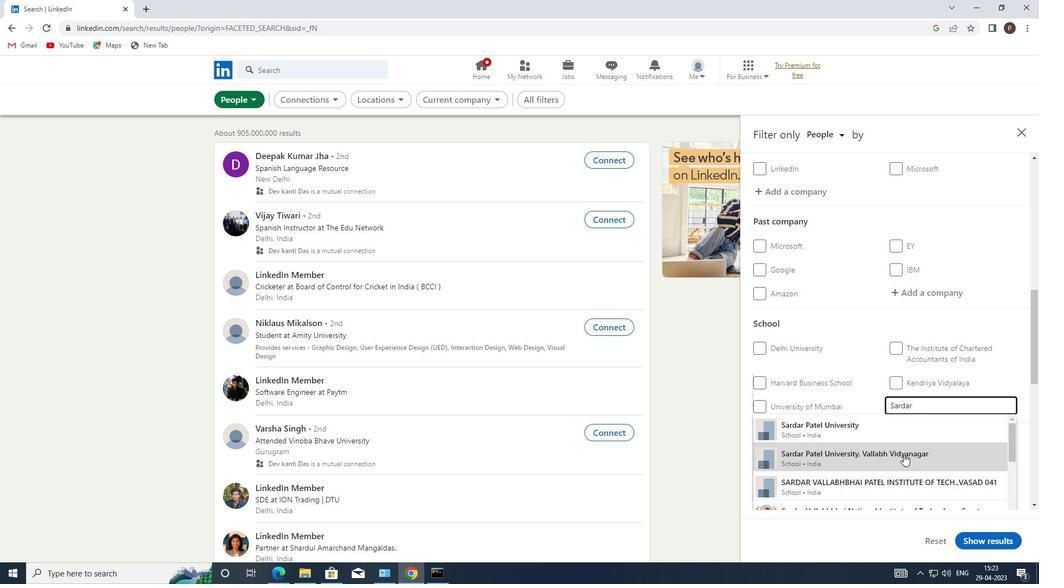 
Action: Mouse moved to (900, 442)
Screenshot: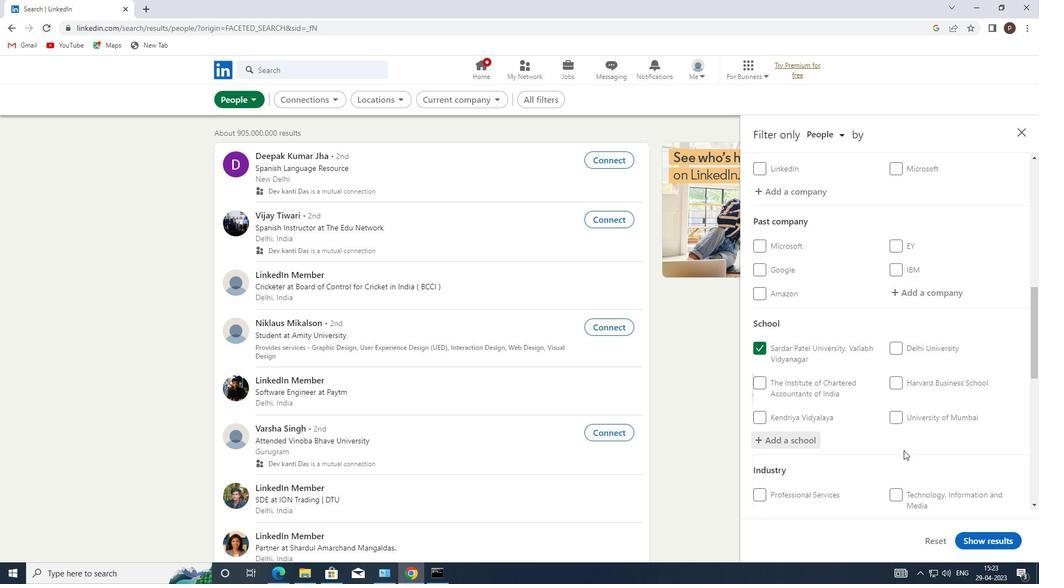 
Action: Mouse scrolled (900, 442) with delta (0, 0)
Screenshot: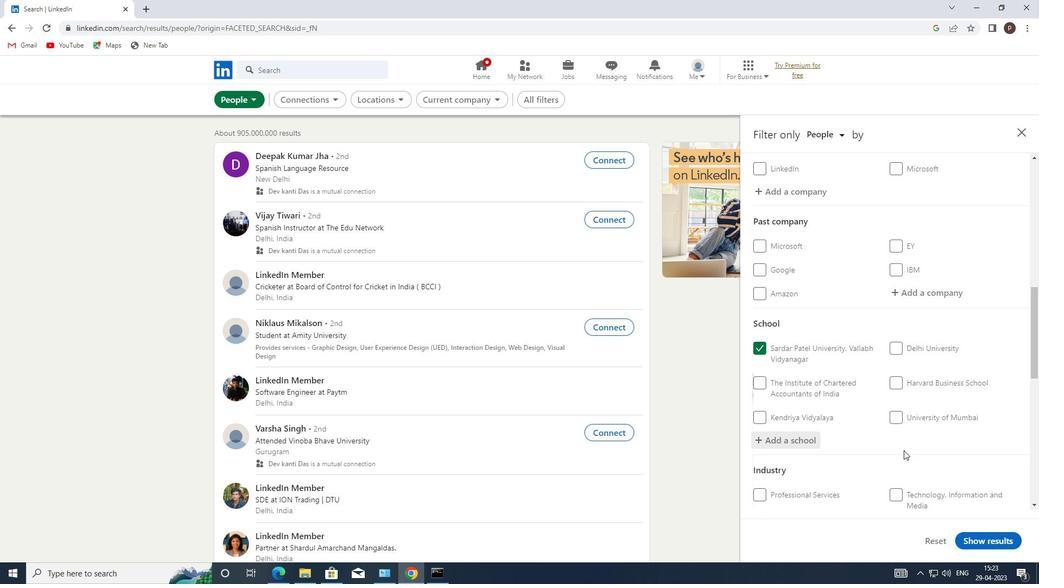 
Action: Mouse scrolled (900, 442) with delta (0, 0)
Screenshot: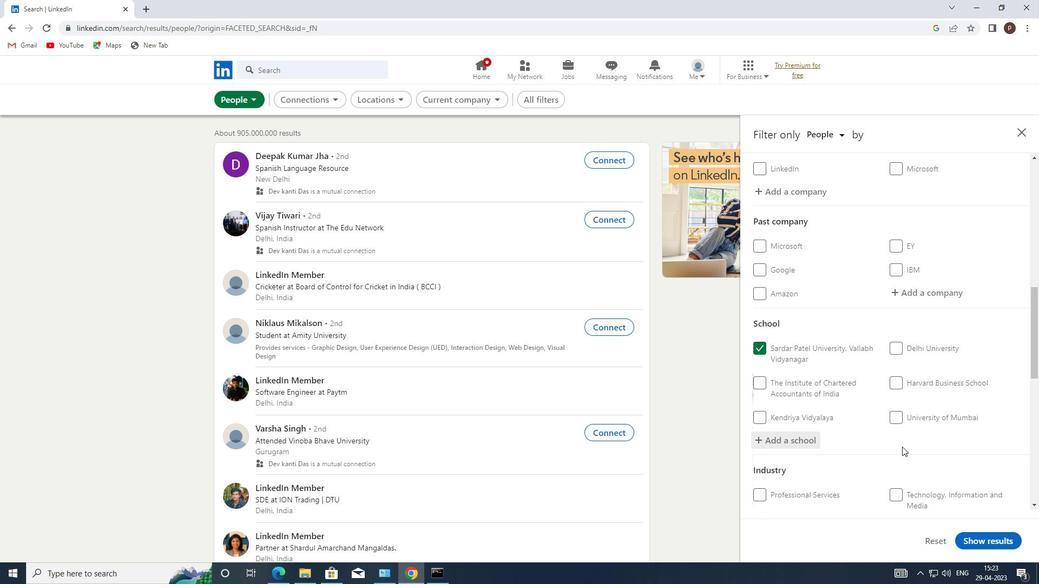 
Action: Mouse scrolled (900, 442) with delta (0, 0)
Screenshot: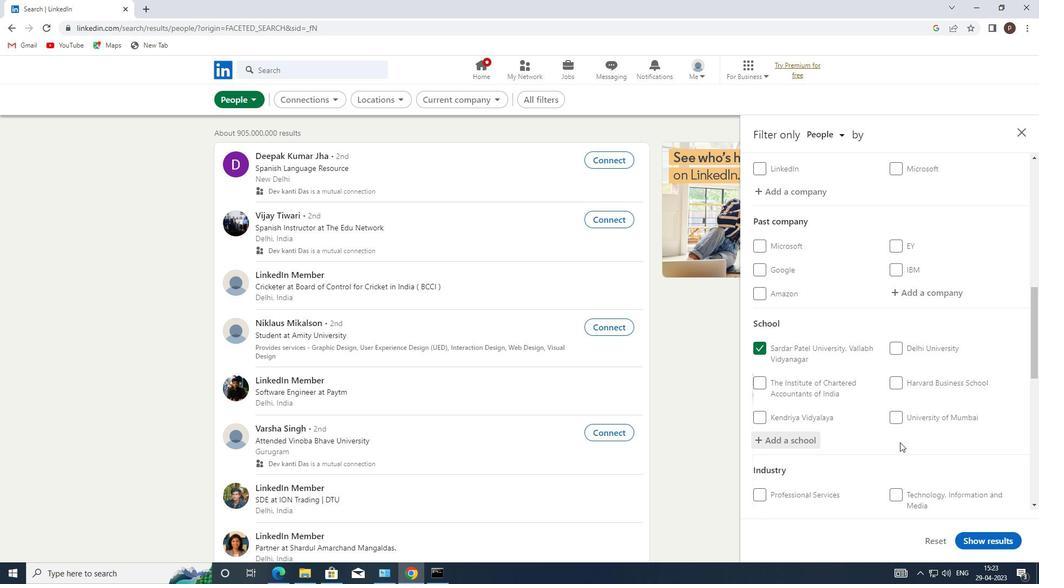 
Action: Mouse moved to (916, 408)
Screenshot: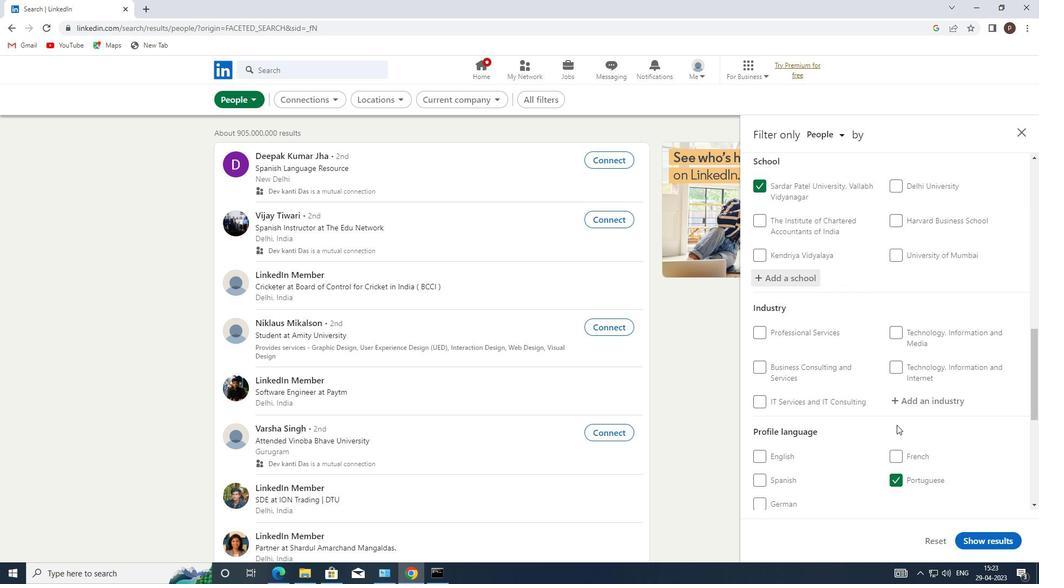 
Action: Mouse pressed left at (916, 408)
Screenshot: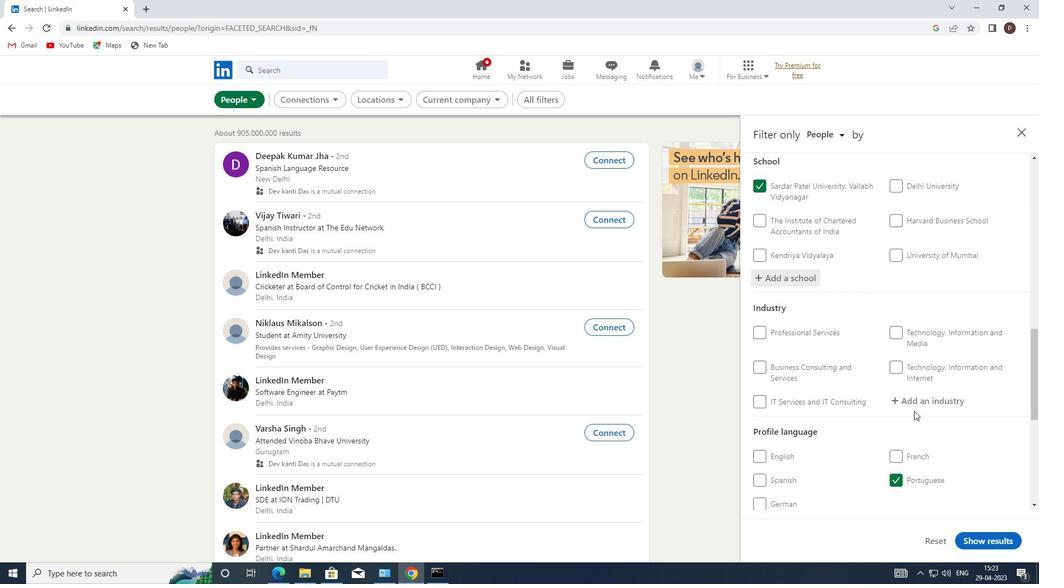 
Action: Mouse moved to (917, 407)
Screenshot: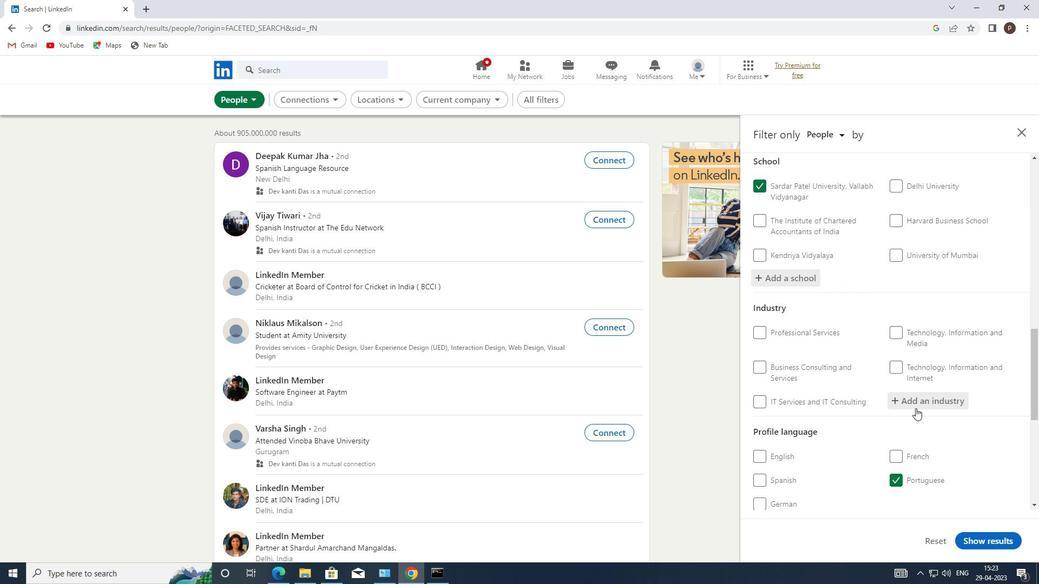 
Action: Mouse pressed left at (917, 407)
Screenshot: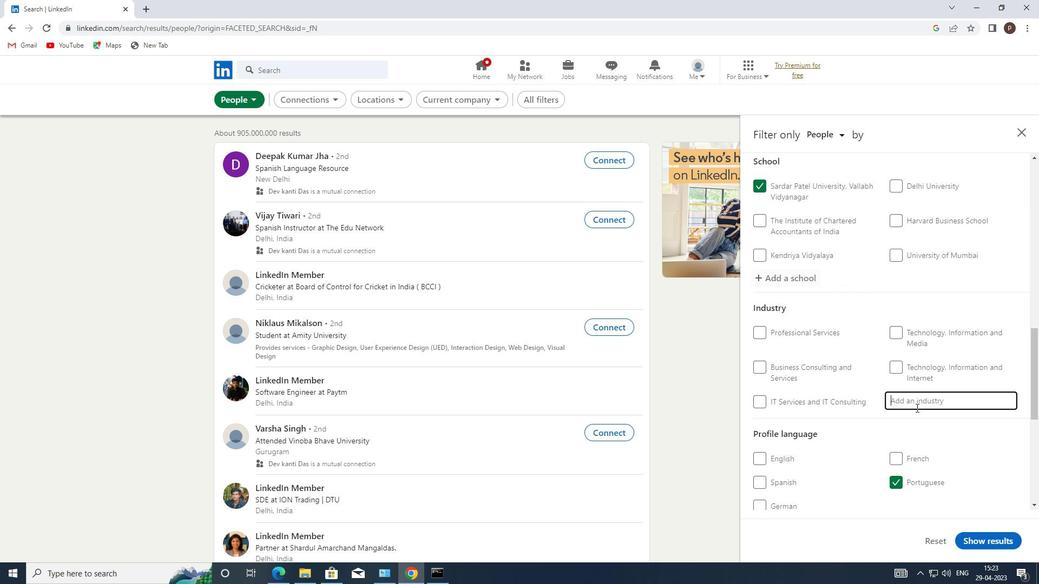 
Action: Key pressed <Key.caps_lock>R<Key.caps_lock>AIL
Screenshot: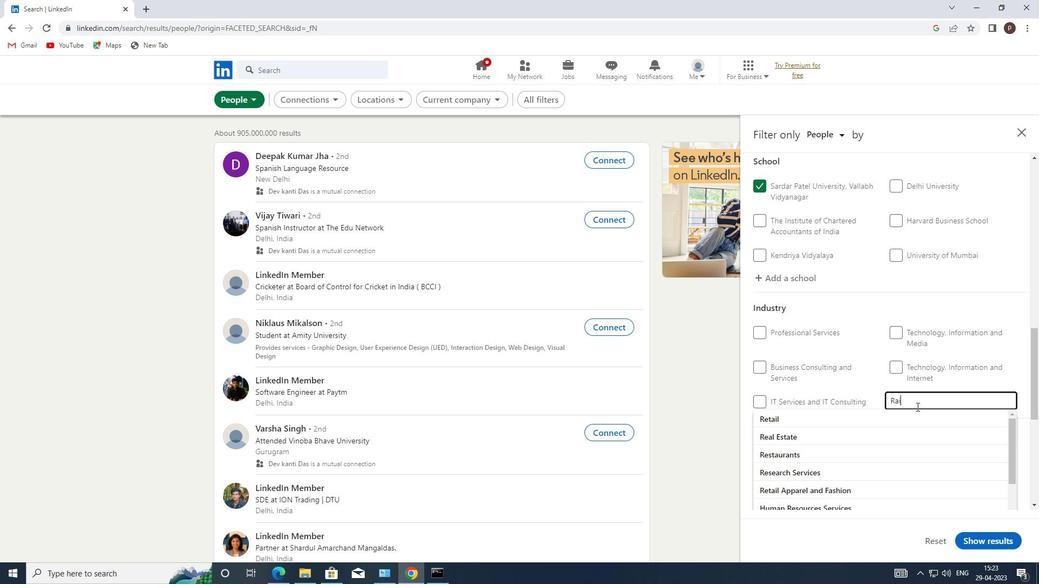 
Action: Mouse moved to (831, 438)
Screenshot: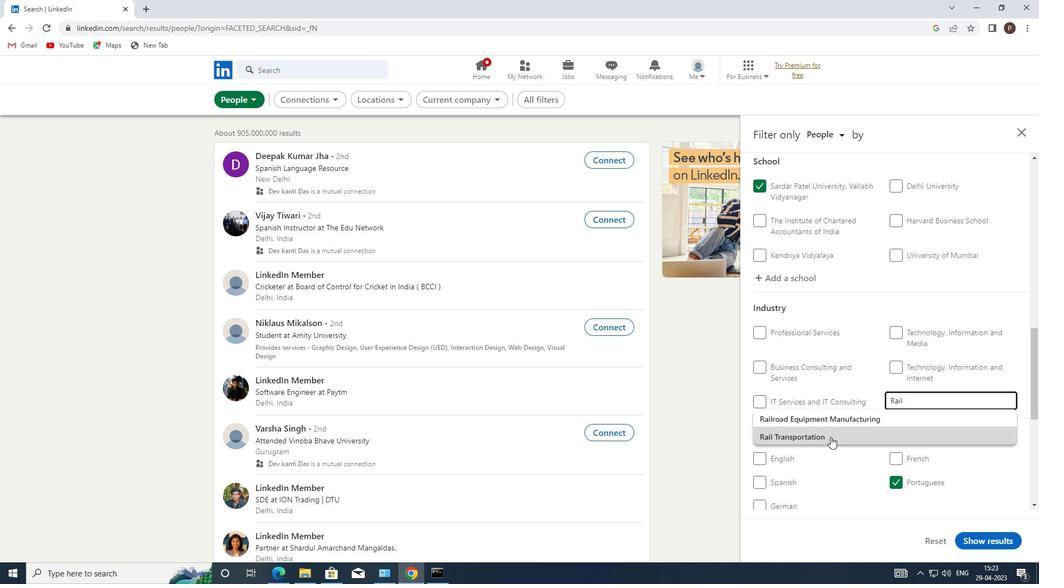 
Action: Mouse pressed left at (831, 438)
Screenshot: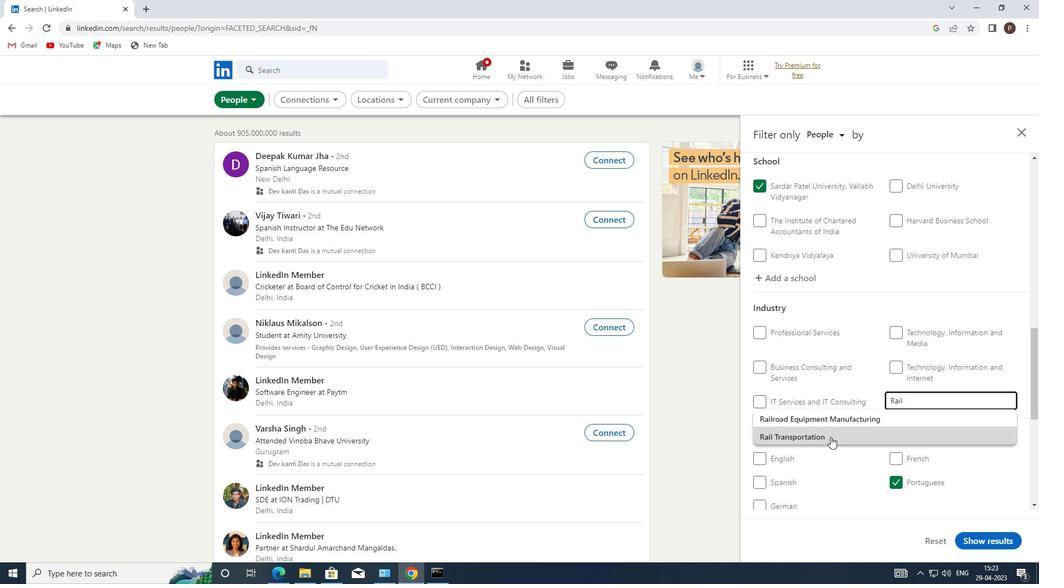 
Action: Mouse moved to (835, 429)
Screenshot: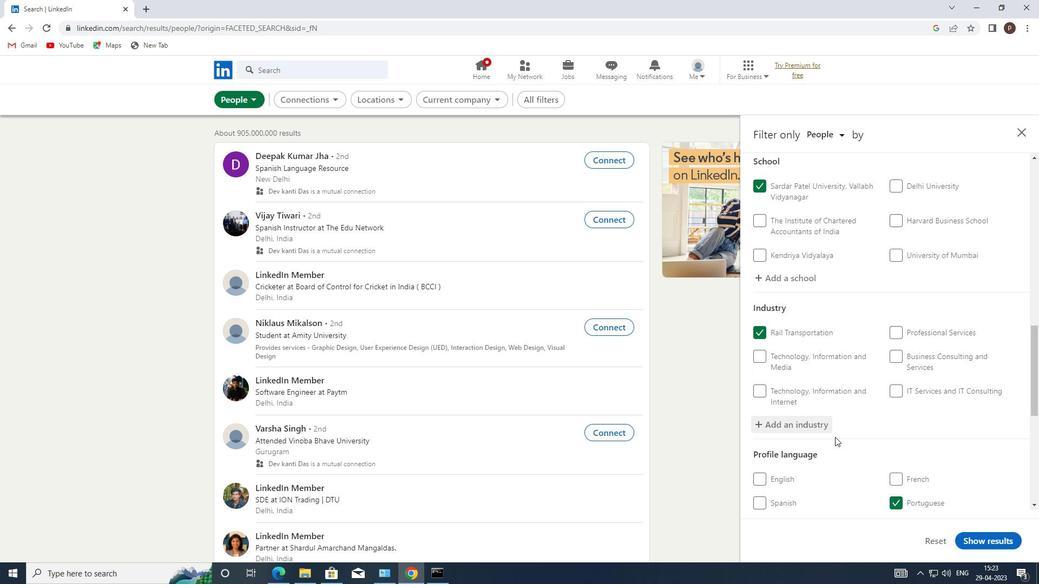 
Action: Mouse scrolled (835, 429) with delta (0, 0)
Screenshot: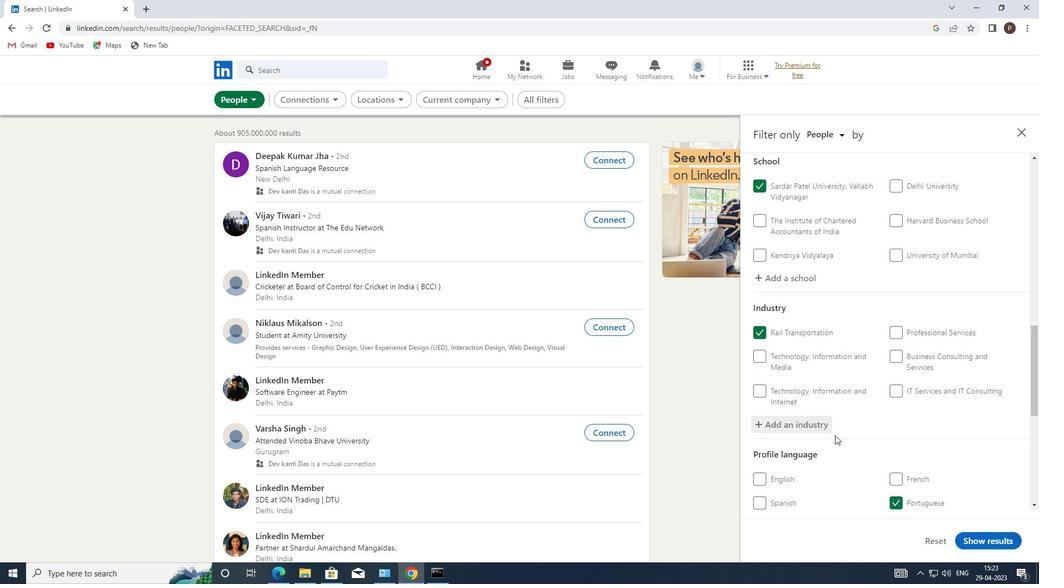 
Action: Mouse scrolled (835, 429) with delta (0, 0)
Screenshot: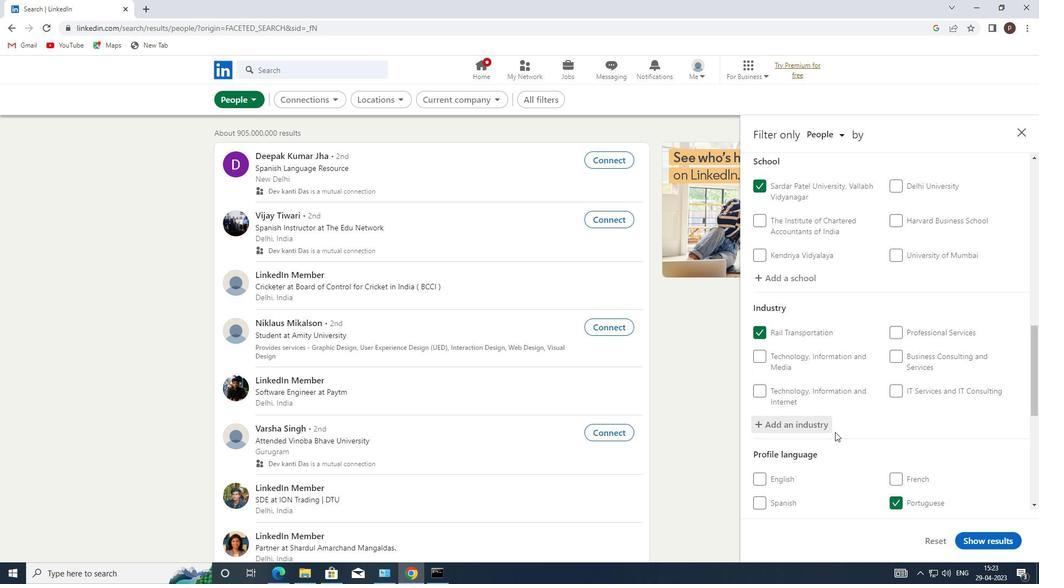 
Action: Mouse scrolled (835, 429) with delta (0, 0)
Screenshot: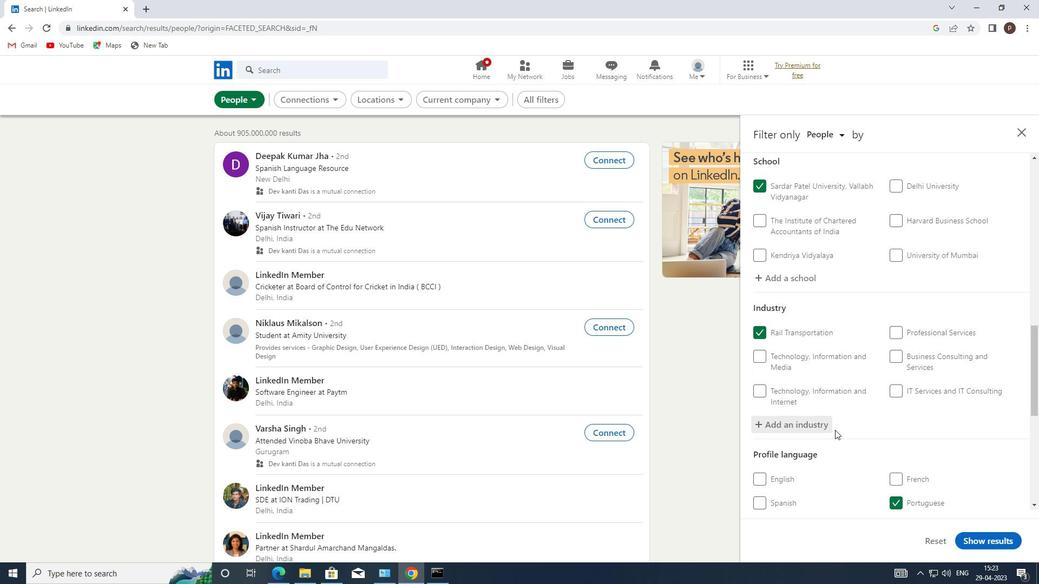 
Action: Mouse moved to (835, 427)
Screenshot: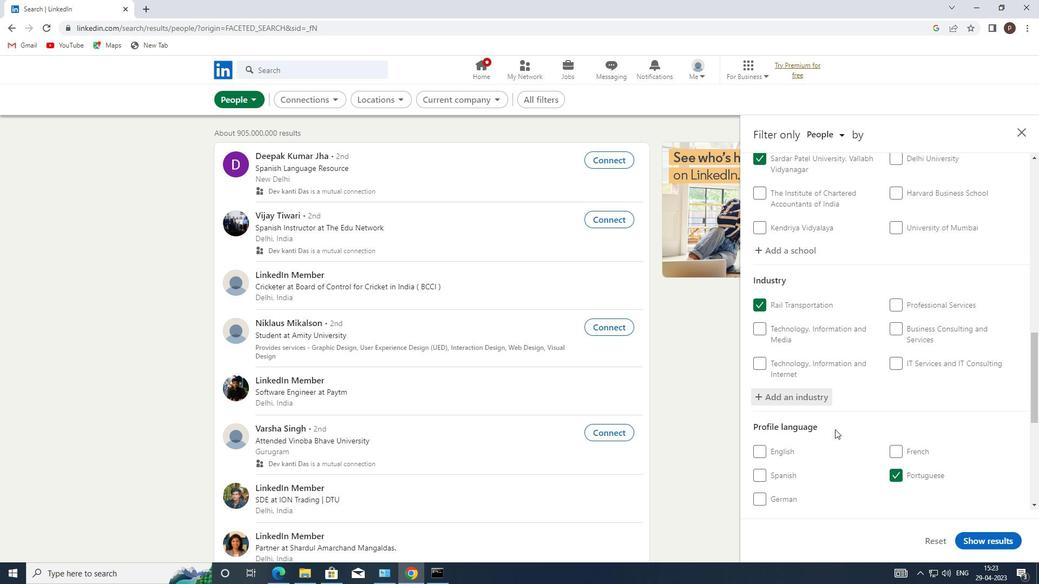 
Action: Mouse scrolled (835, 426) with delta (0, 0)
Screenshot: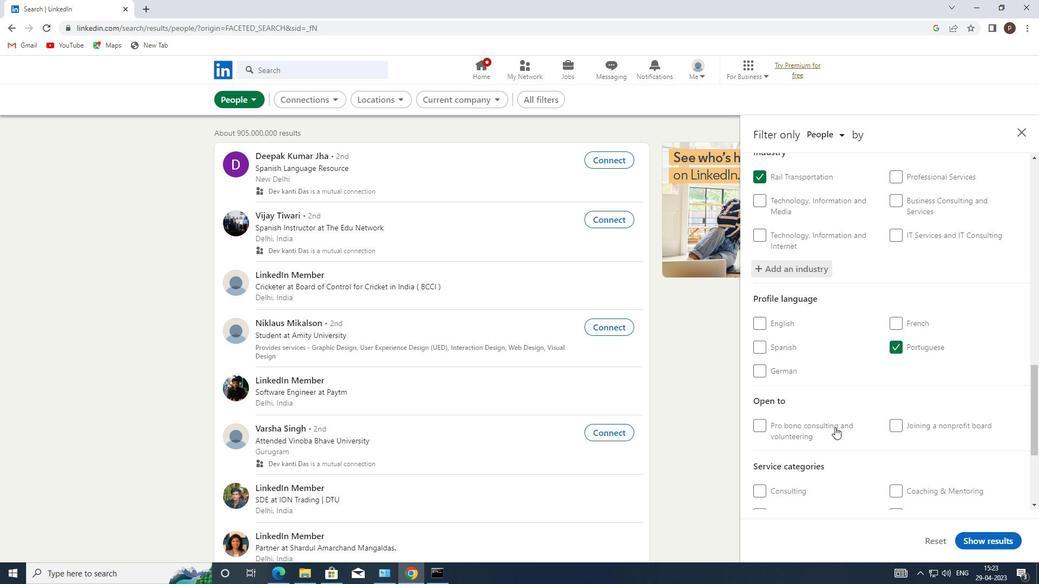 
Action: Mouse scrolled (835, 426) with delta (0, 0)
Screenshot: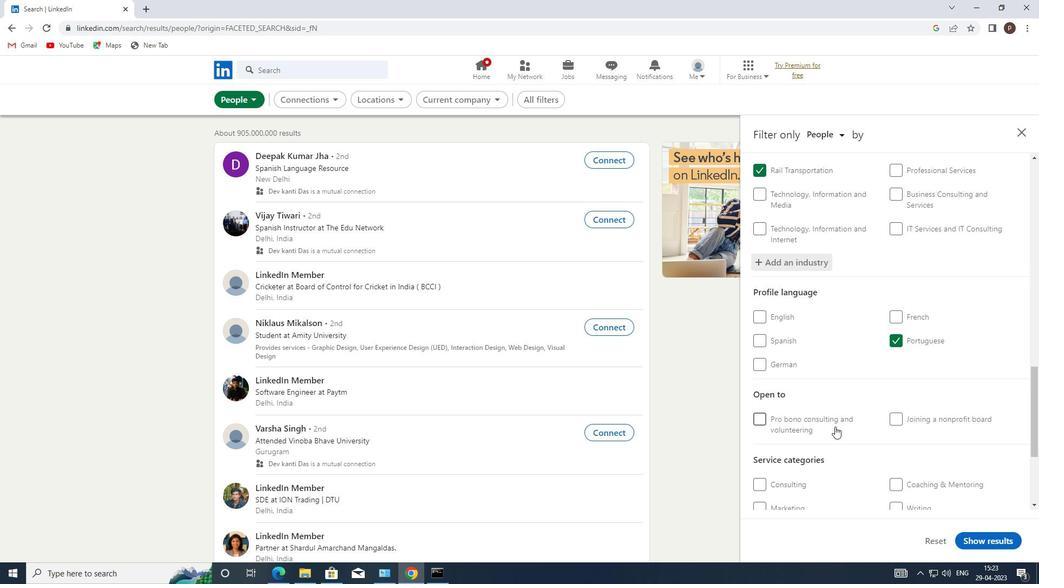 
Action: Mouse moved to (901, 424)
Screenshot: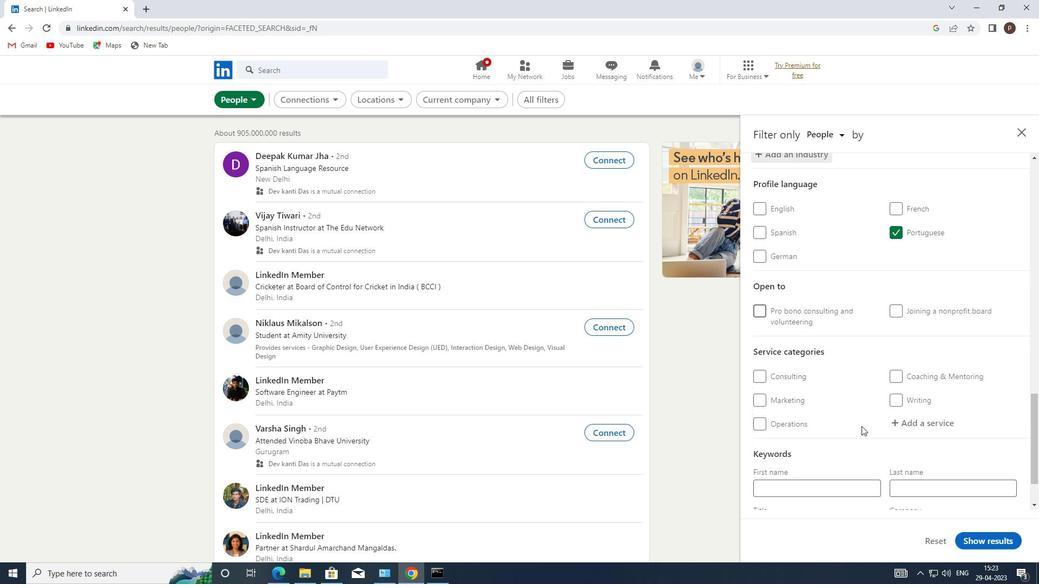 
Action: Mouse pressed left at (901, 424)
Screenshot: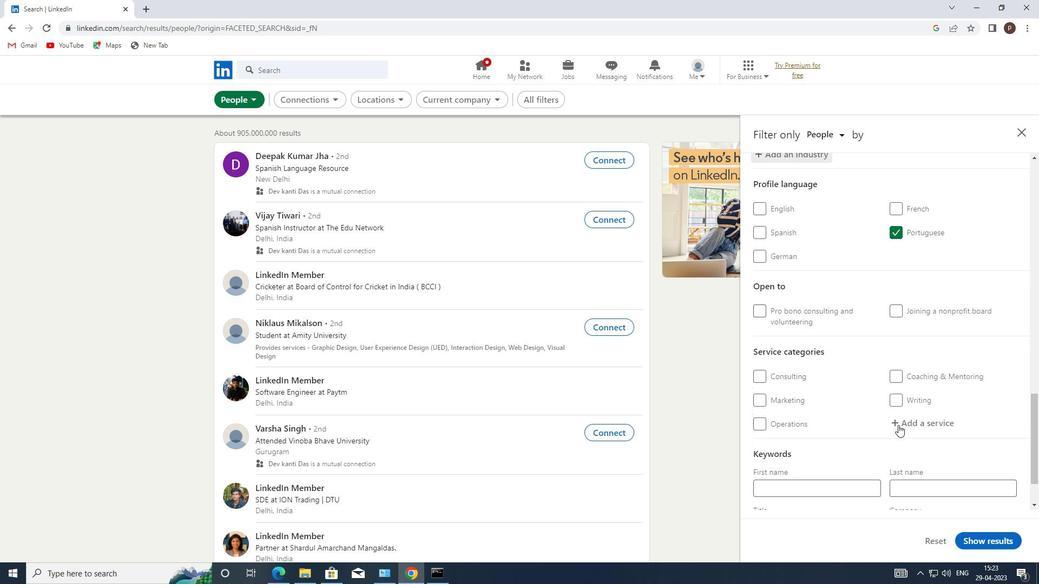 
Action: Mouse moved to (902, 424)
Screenshot: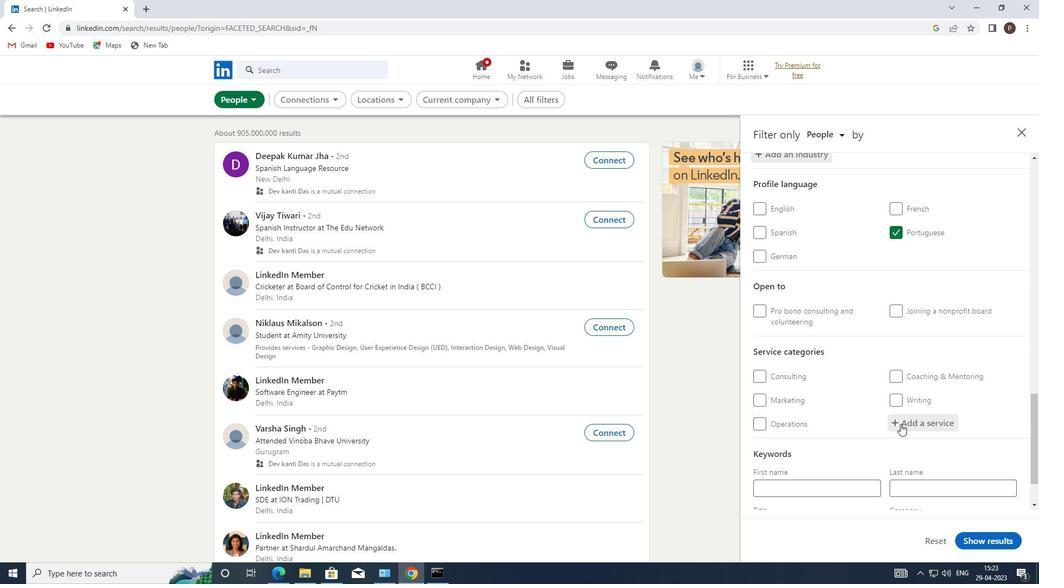 
Action: Mouse pressed left at (902, 424)
Screenshot: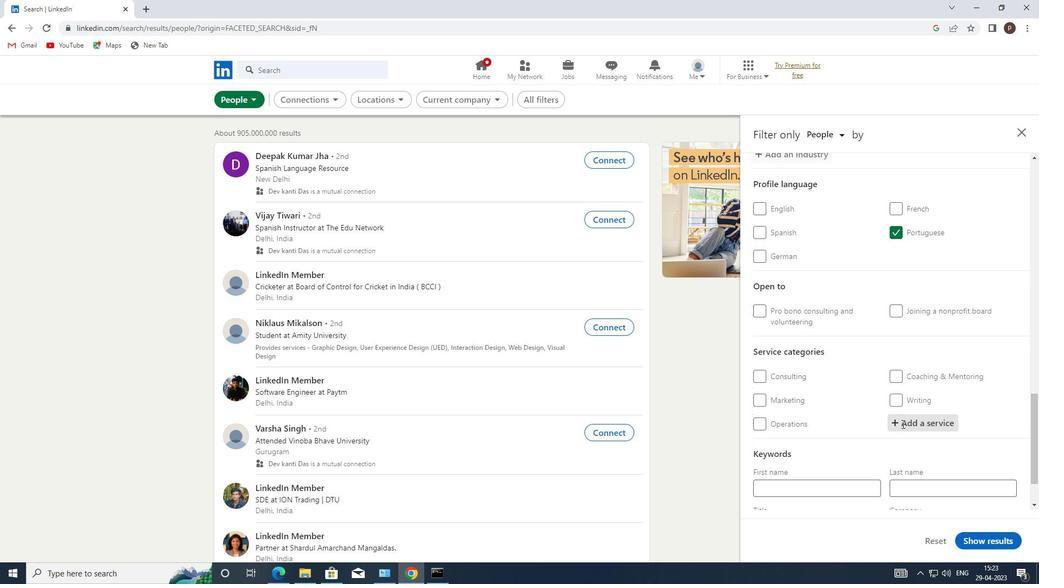 
Action: Key pressed <Key.caps_lock>M<Key.caps_lock>ANAGEMENT
Screenshot: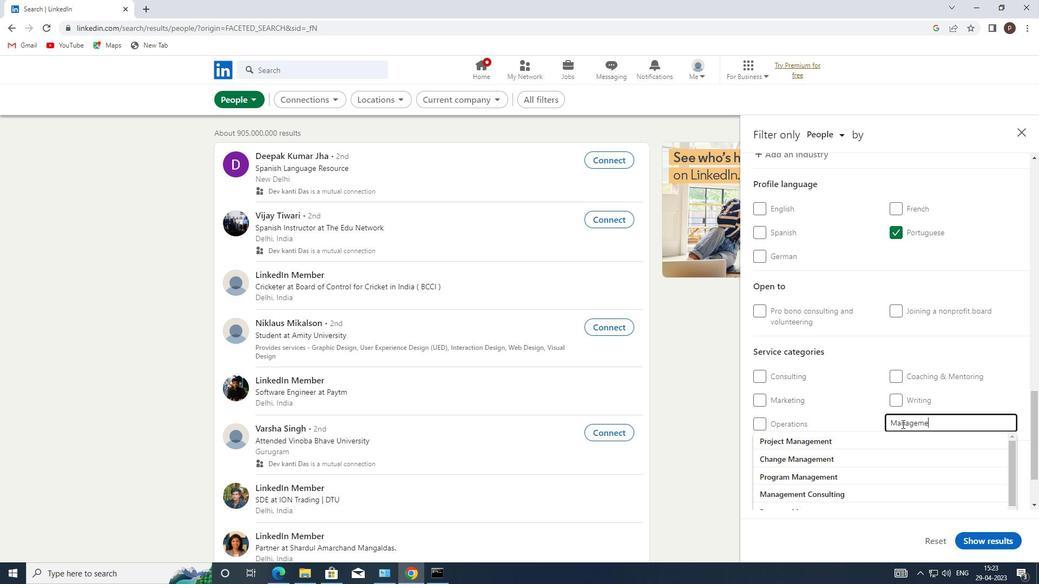 
Action: Mouse moved to (864, 491)
Screenshot: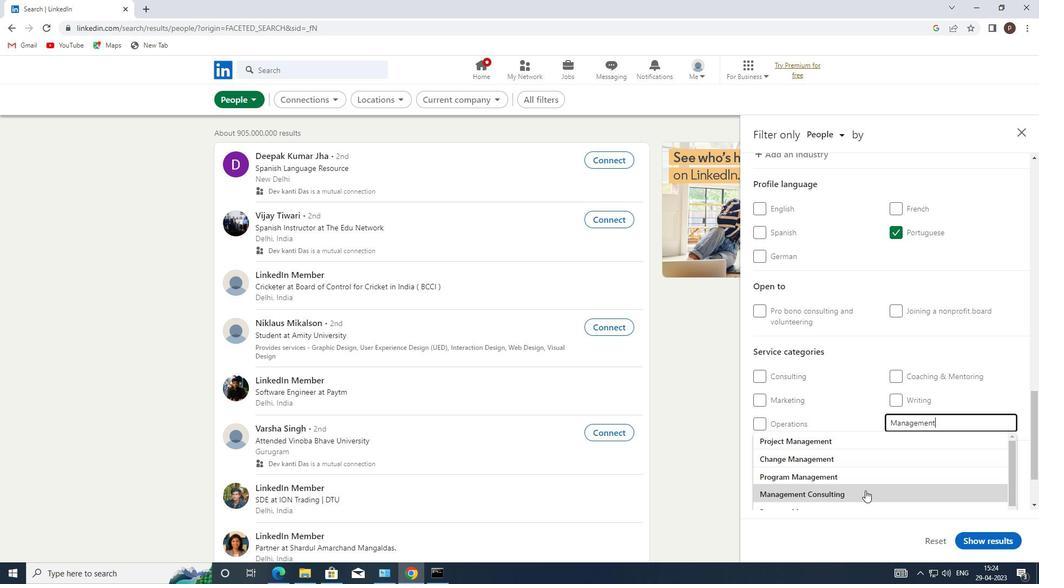 
Action: Mouse pressed left at (864, 491)
Screenshot: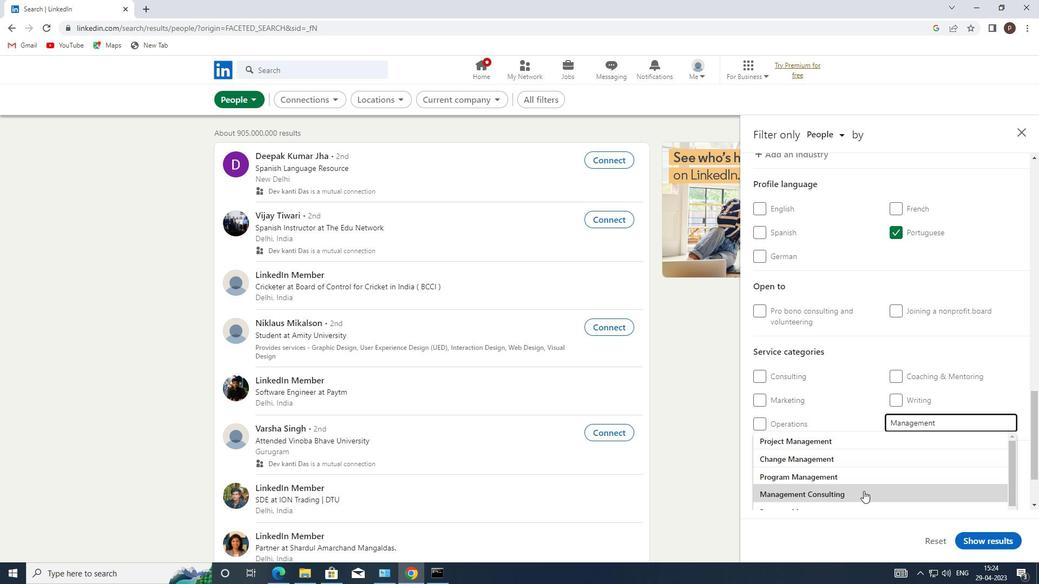 
Action: Mouse moved to (839, 424)
Screenshot: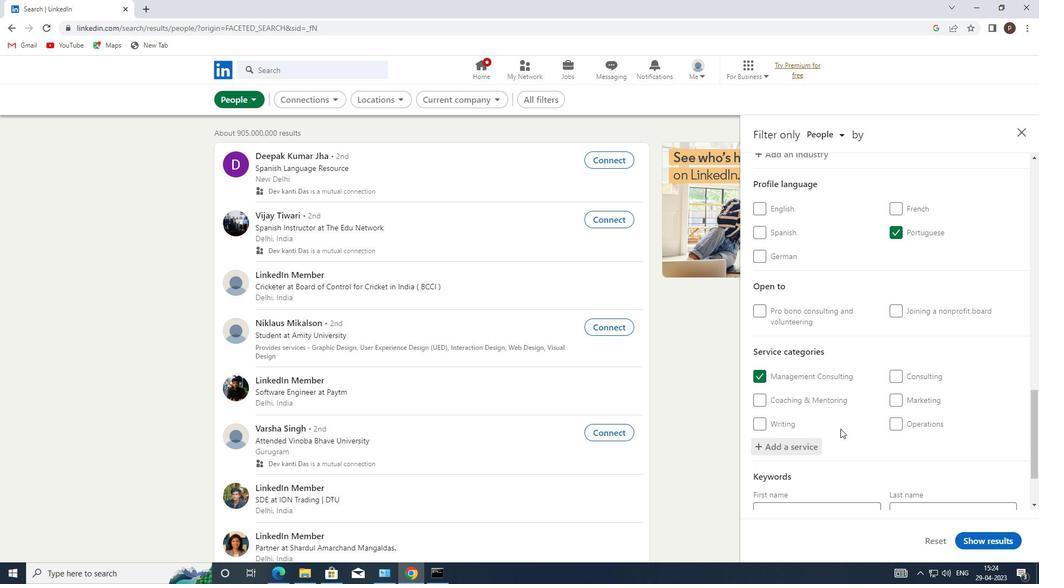 
Action: Mouse scrolled (839, 424) with delta (0, 0)
Screenshot: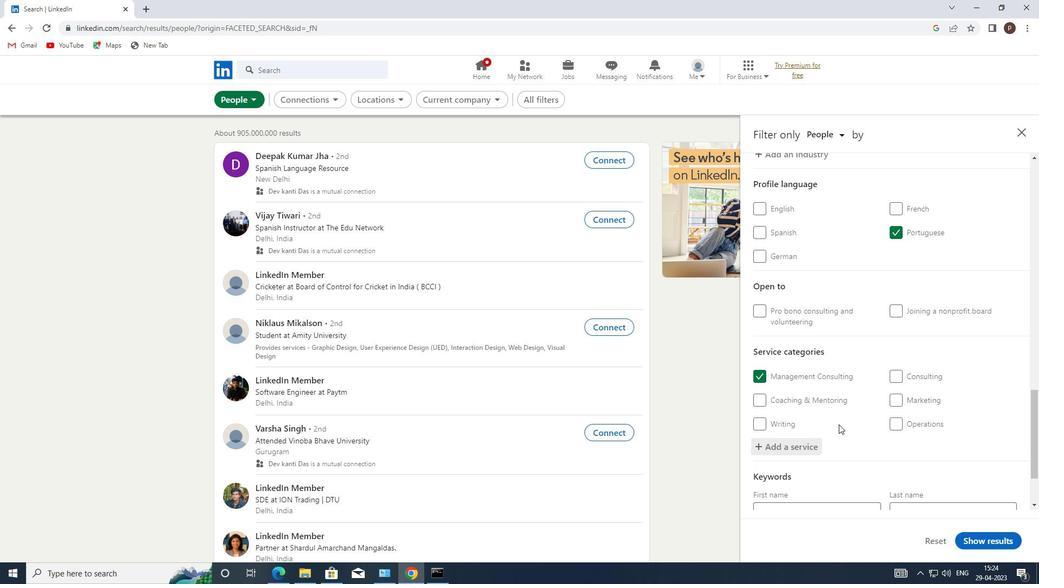 
Action: Mouse scrolled (839, 424) with delta (0, 0)
Screenshot: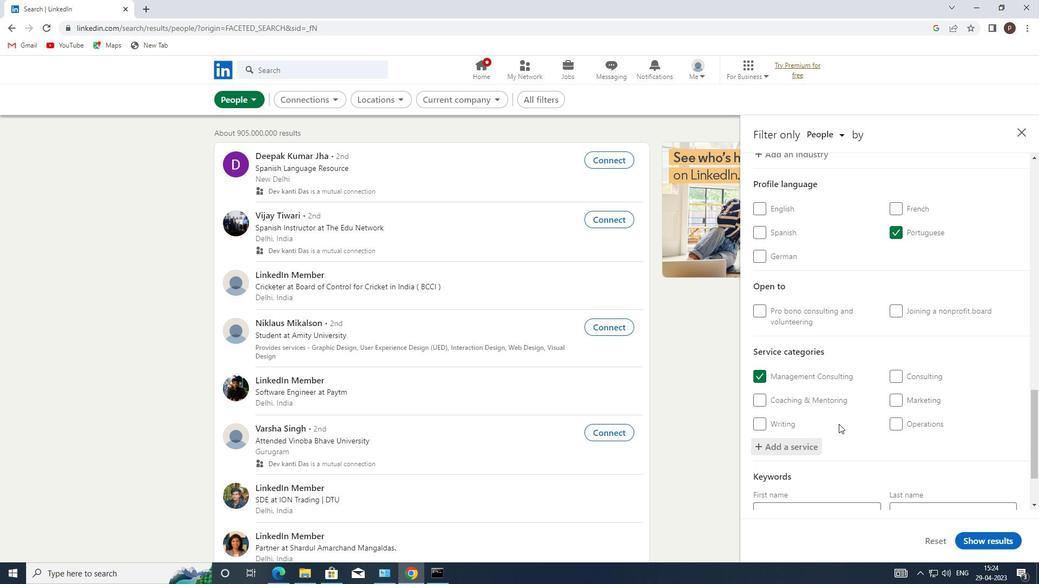 
Action: Mouse moved to (839, 422)
Screenshot: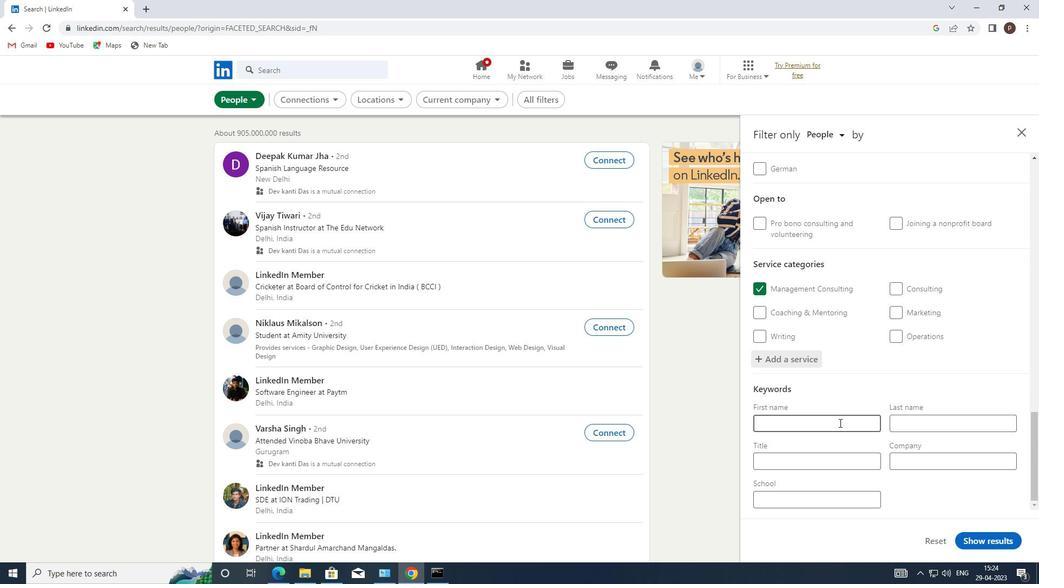 
Action: Mouse scrolled (839, 422) with delta (0, 0)
Screenshot: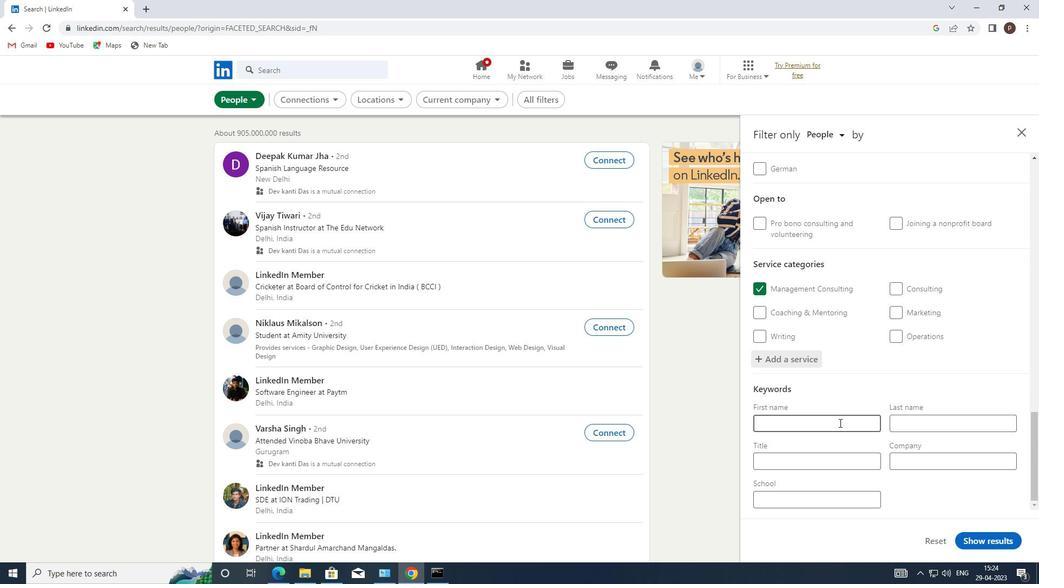
Action: Mouse moved to (807, 467)
Screenshot: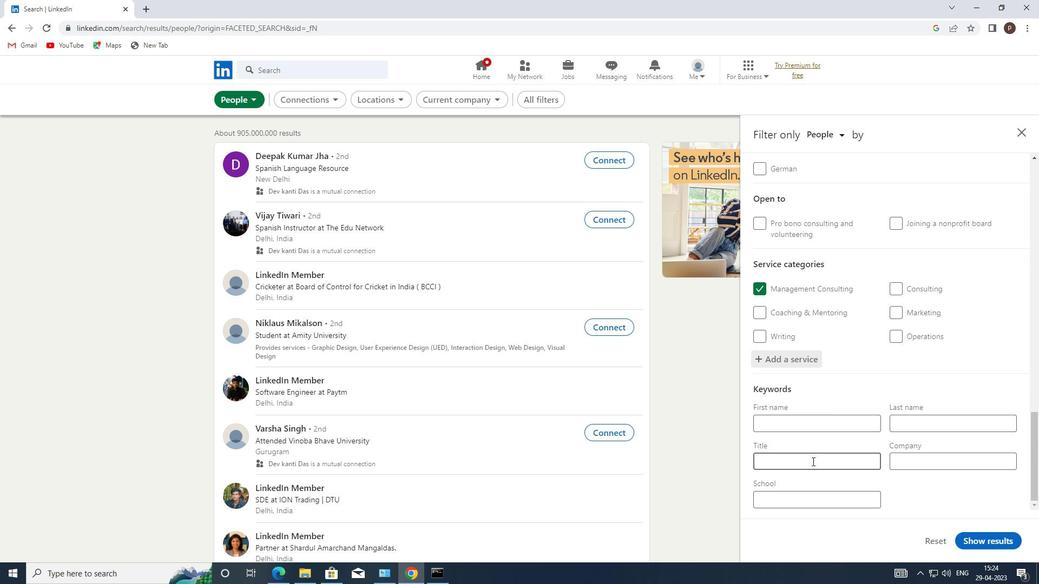 
Action: Mouse pressed left at (807, 467)
Screenshot: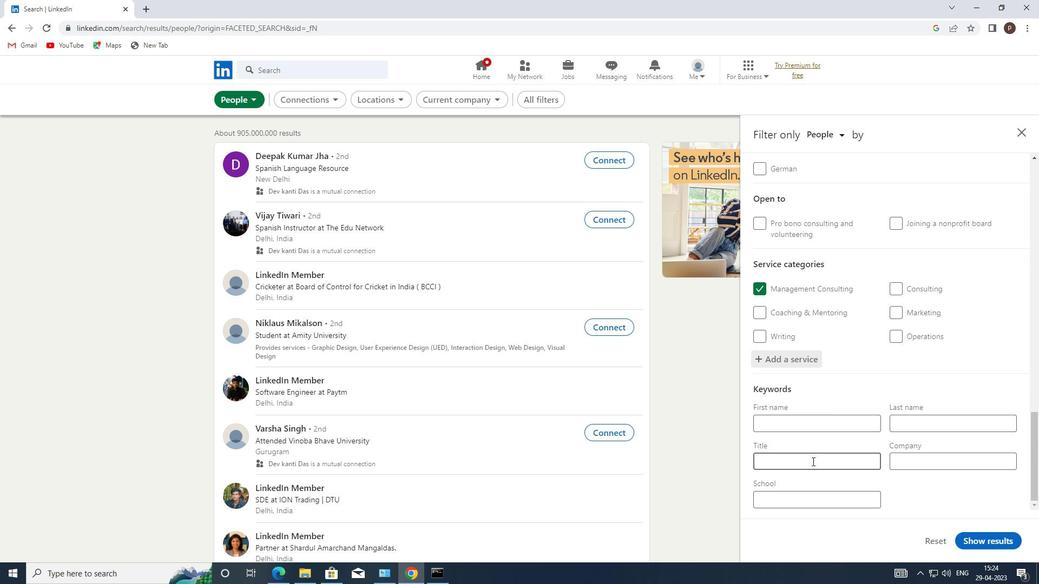 
Action: Key pressed <Key.caps_lock>G<Key.caps_lock>RAPHIC<Key.space><Key.caps_lock>D<Key.caps_lock>ESIGNER<Key.space>
Screenshot: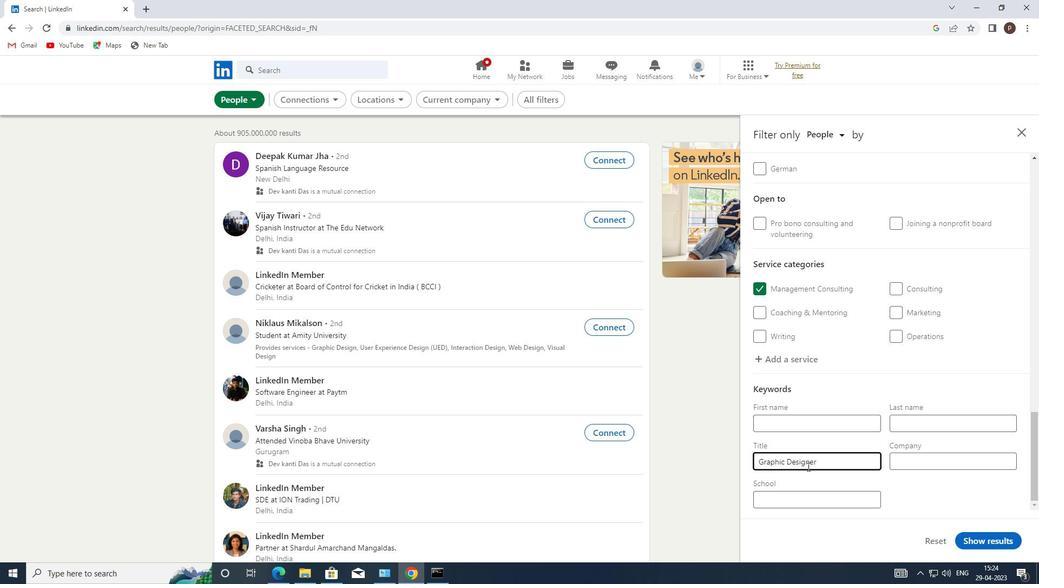 
Action: Mouse moved to (975, 541)
Screenshot: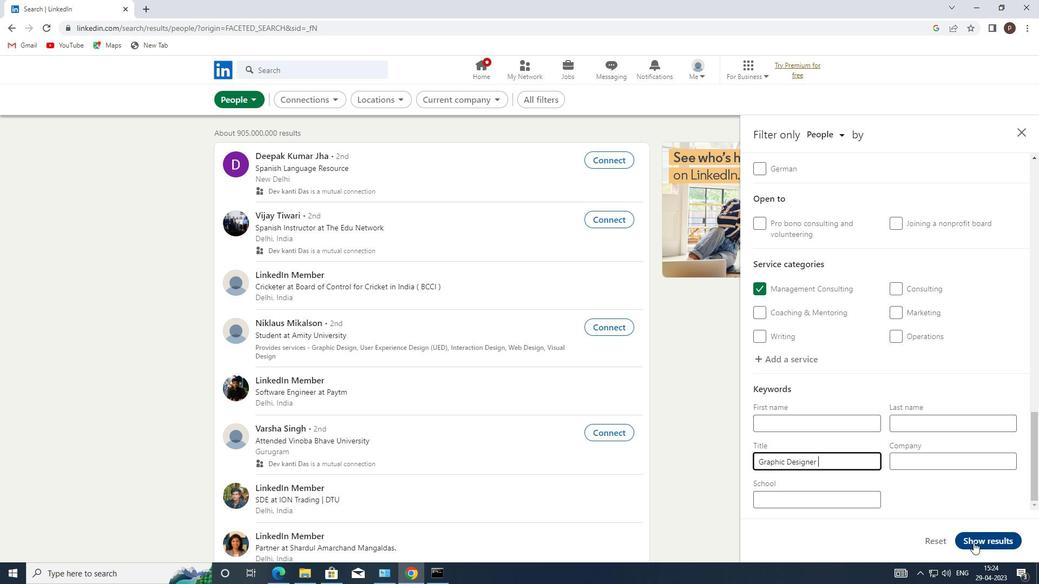 
Action: Mouse pressed left at (975, 541)
Screenshot: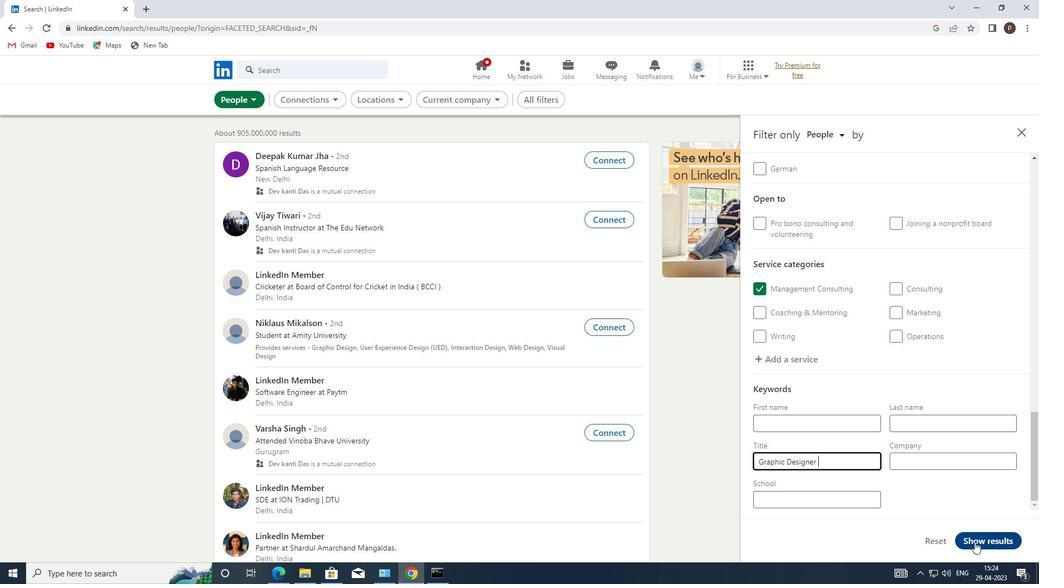
